 Task: In Heading Arial with underline. Font size of heading  '18'Font style of data Calibri. Font size of data  9Alignment of headline & data Align center. Fill color in heading,  RedFont color of data Black Apply border in Data No BorderIn the sheet   Inspire Sales templetes book
Action: Mouse moved to (241, 548)
Screenshot: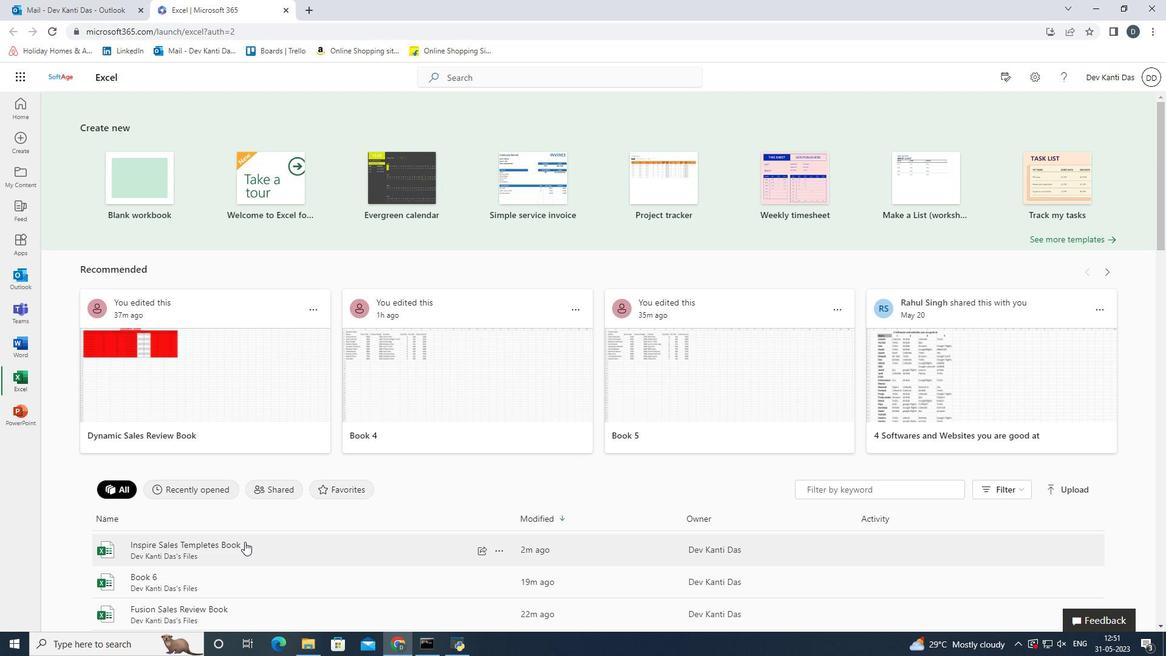 
Action: Mouse pressed left at (241, 548)
Screenshot: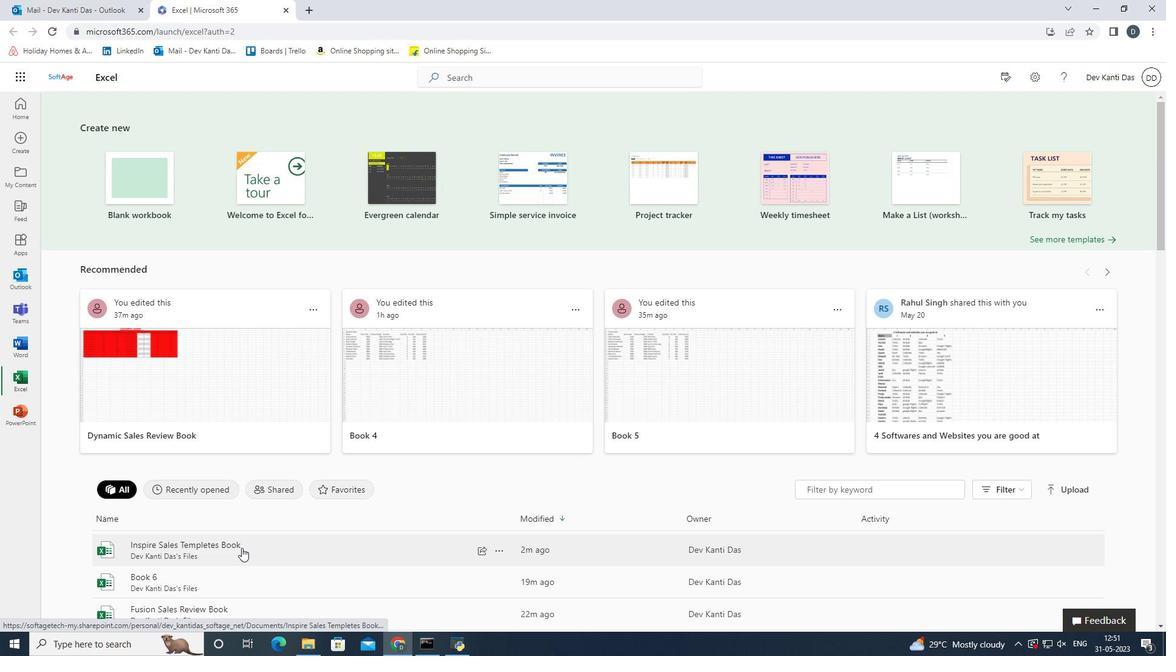 
Action: Mouse moved to (82, 206)
Screenshot: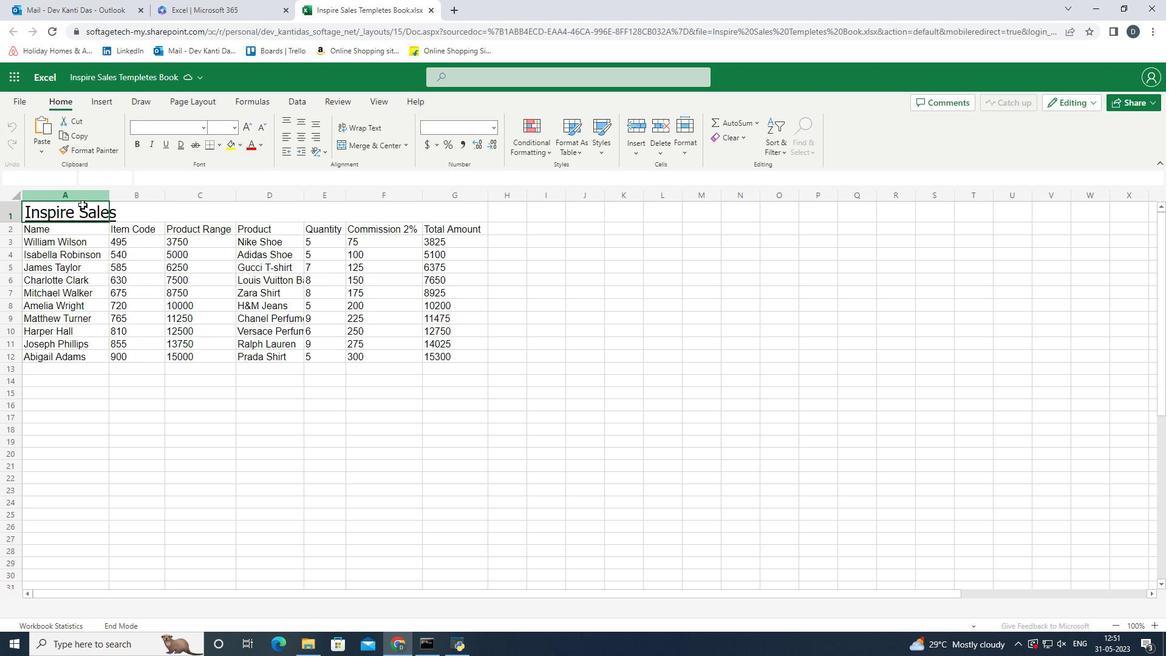 
Action: Mouse pressed left at (82, 206)
Screenshot: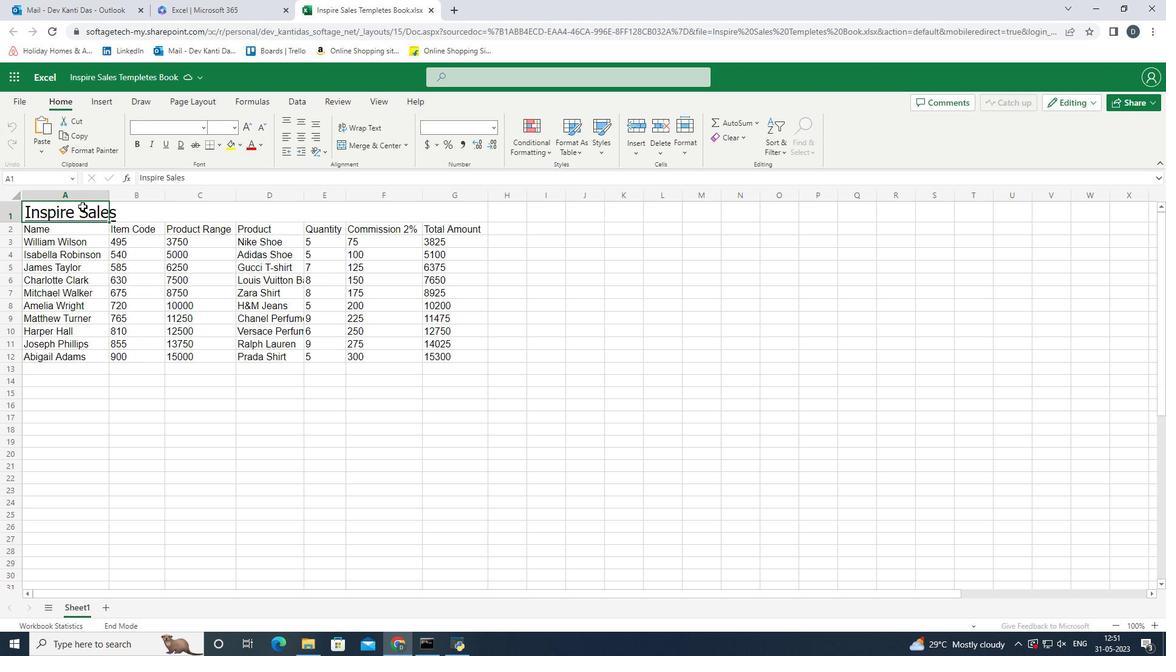 
Action: Mouse moved to (202, 127)
Screenshot: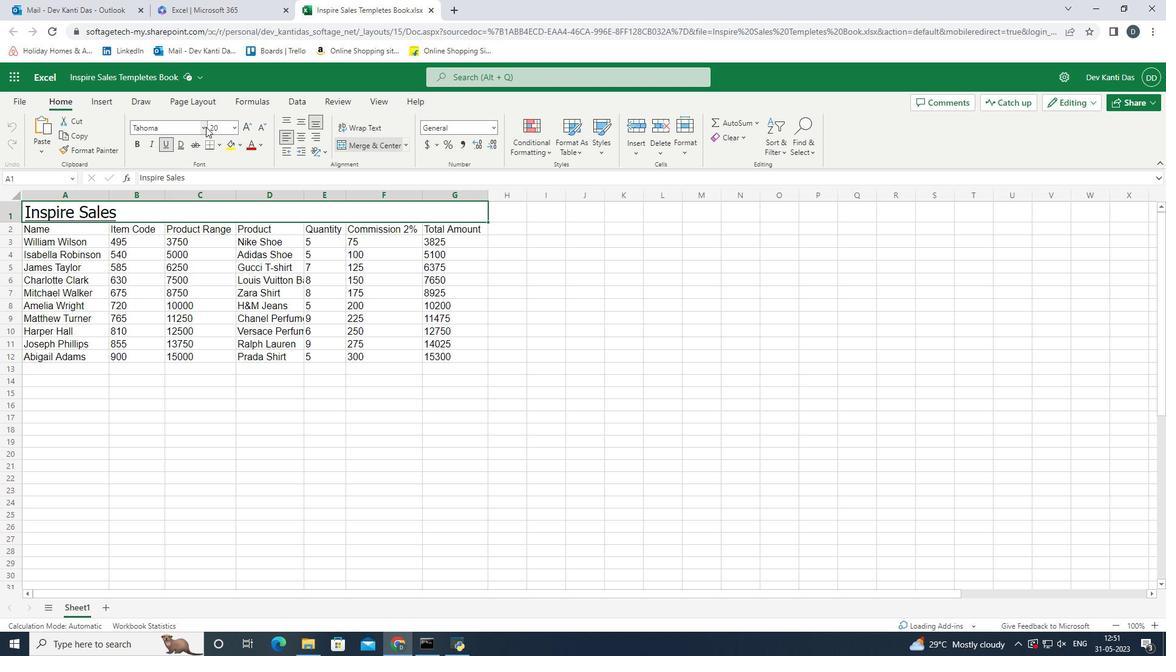 
Action: Mouse pressed left at (202, 127)
Screenshot: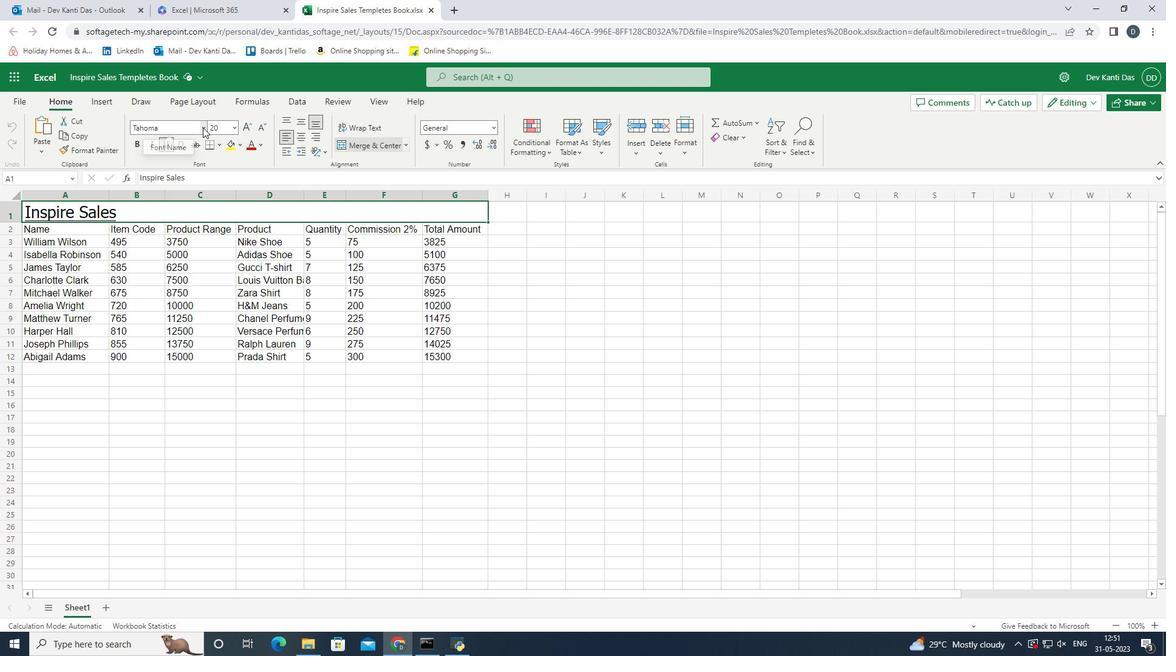 
Action: Mouse moved to (189, 178)
Screenshot: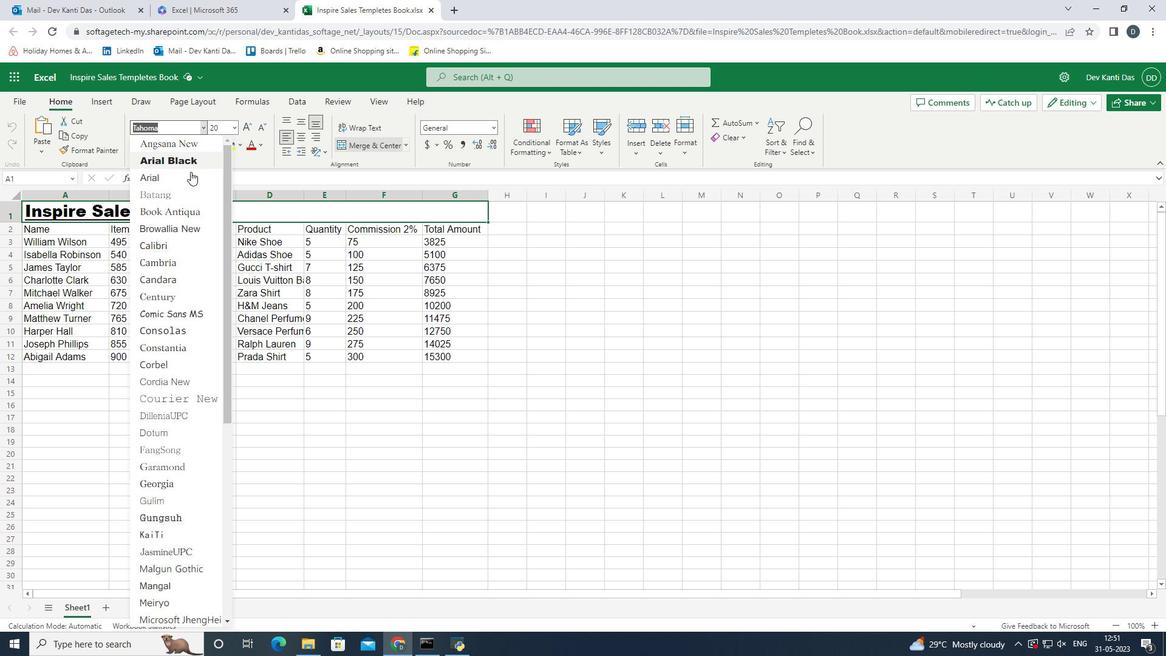 
Action: Mouse pressed left at (189, 178)
Screenshot: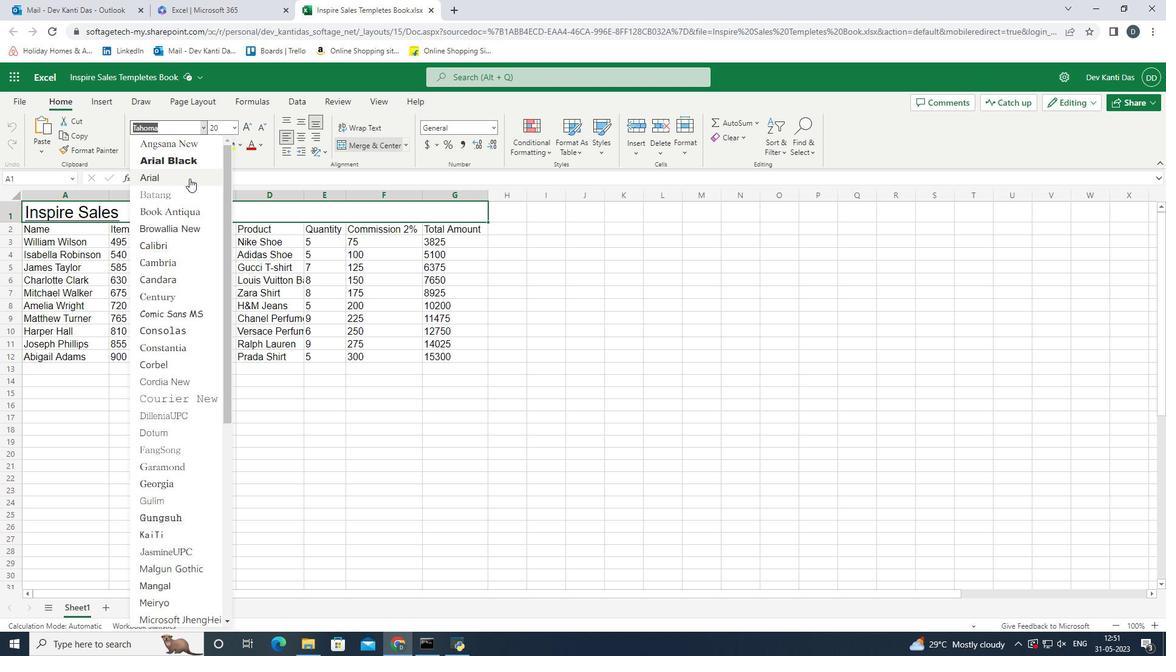 
Action: Mouse moved to (166, 142)
Screenshot: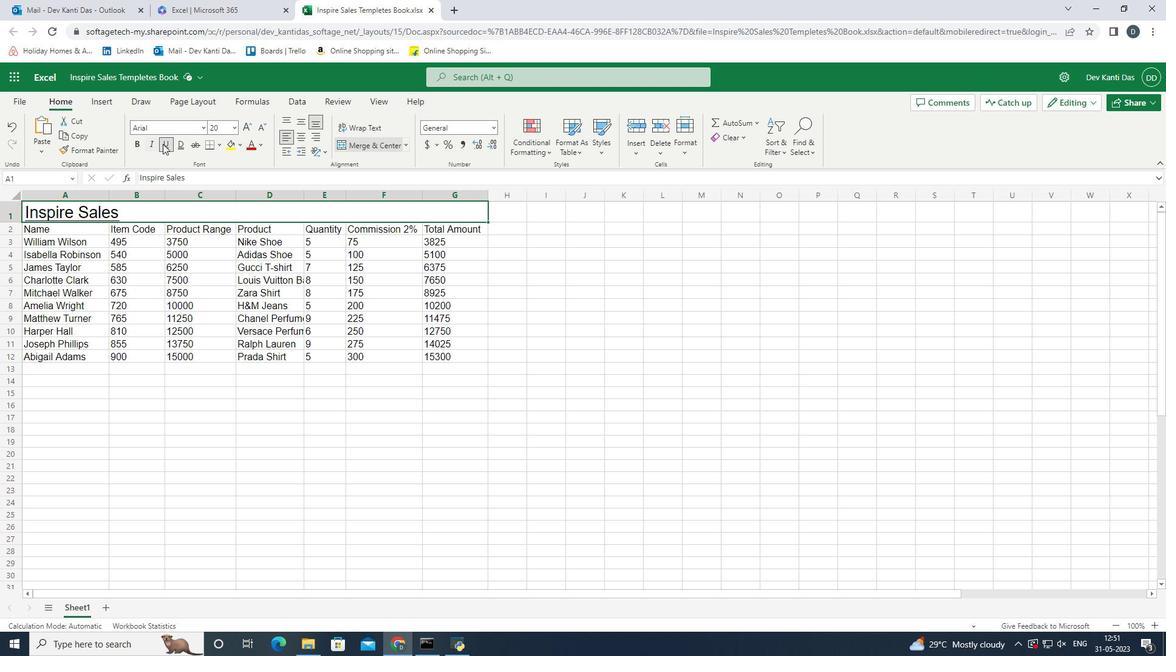 
Action: Mouse pressed left at (166, 142)
Screenshot: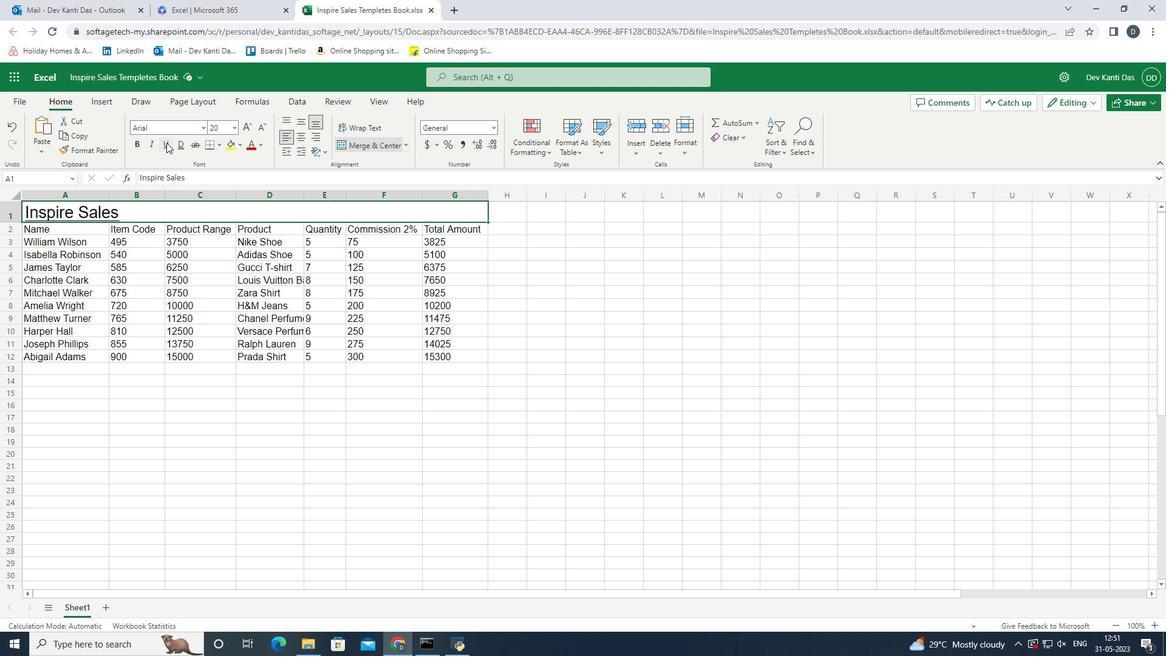 
Action: Mouse moved to (167, 145)
Screenshot: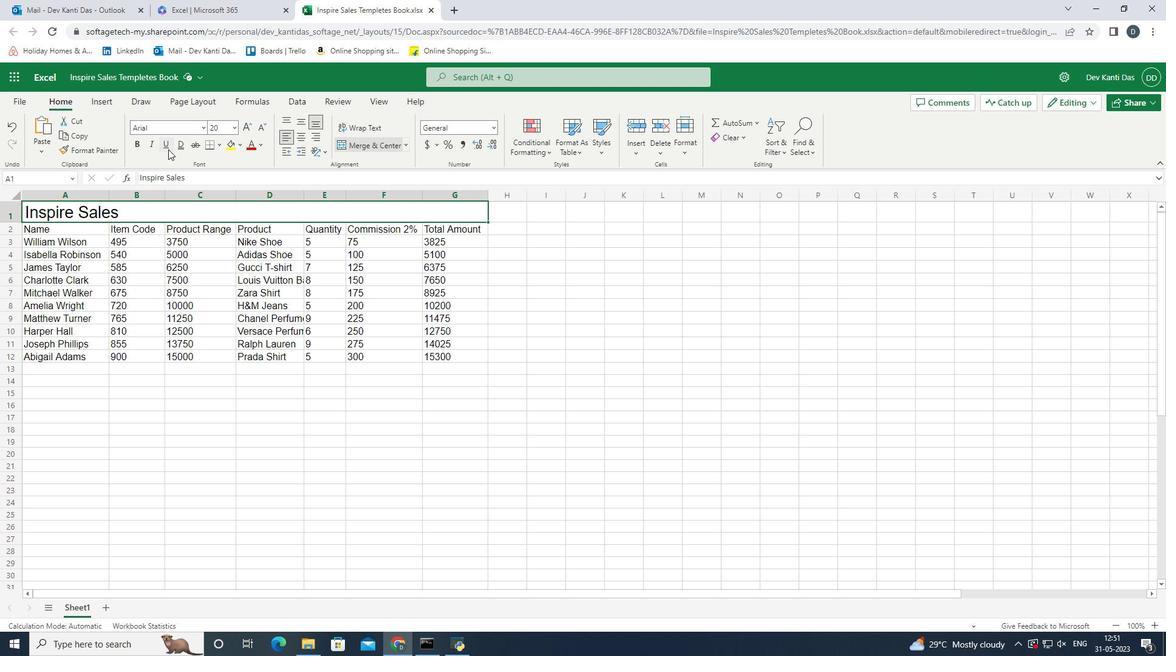 
Action: Mouse pressed left at (167, 145)
Screenshot: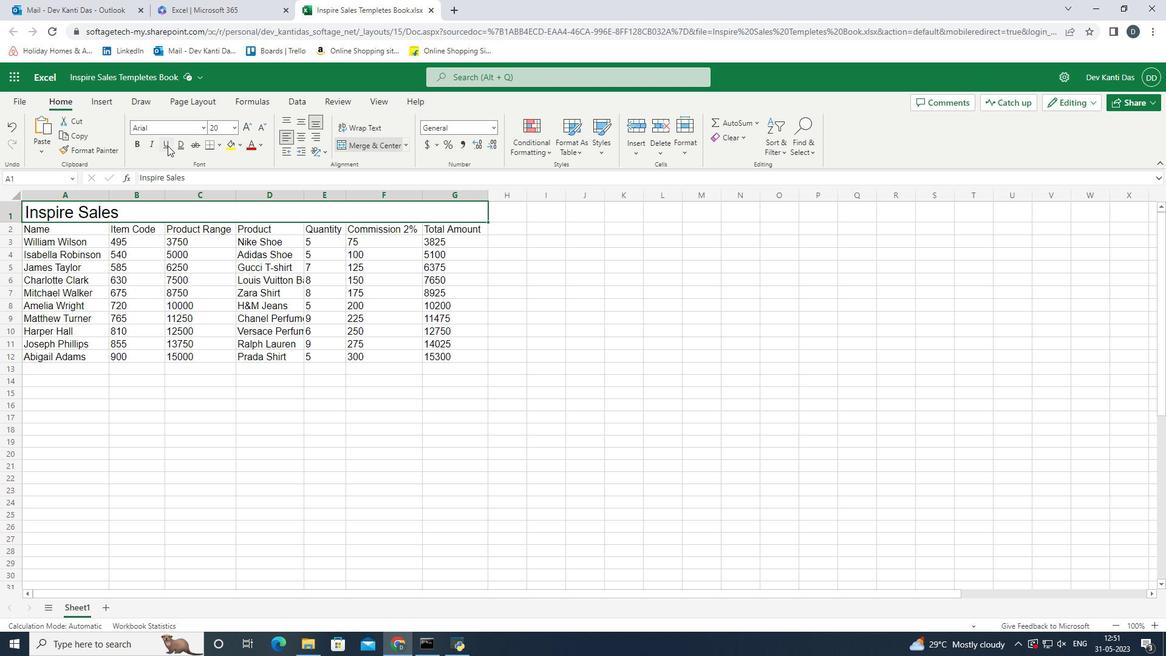 
Action: Mouse moved to (235, 126)
Screenshot: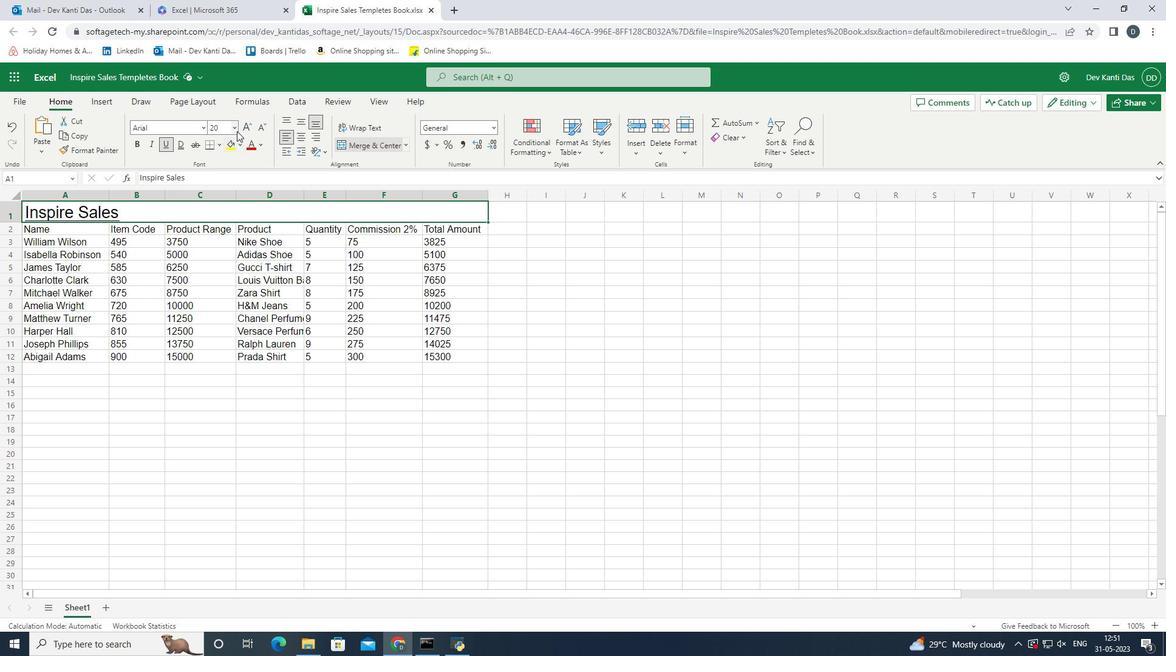 
Action: Mouse pressed left at (235, 126)
Screenshot: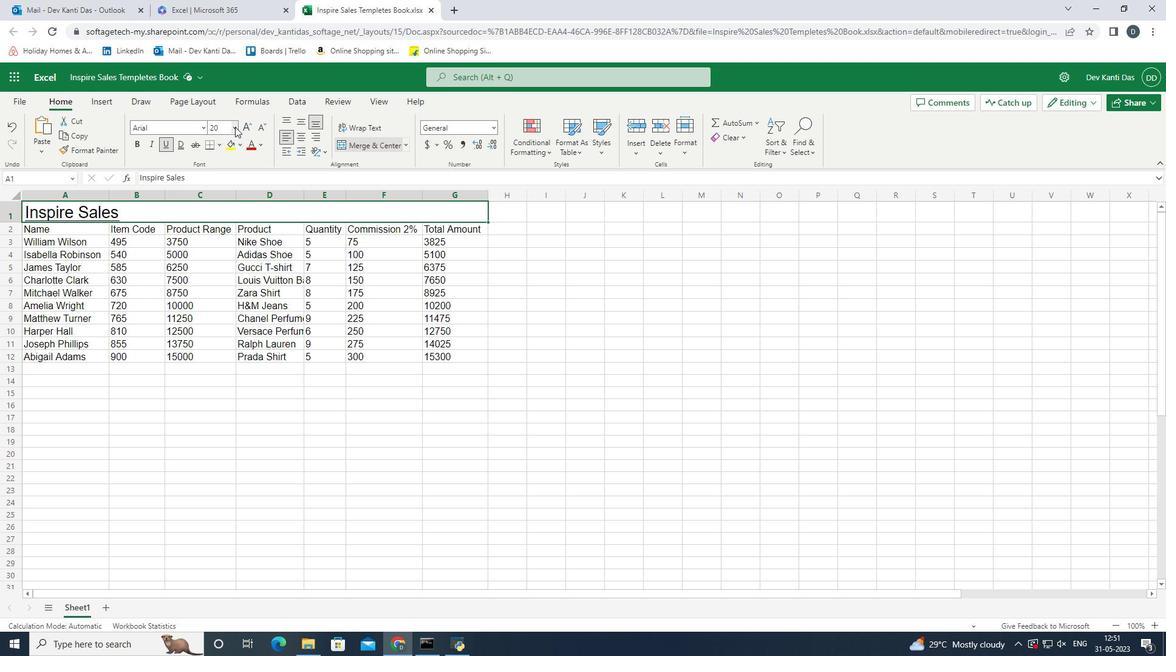 
Action: Mouse moved to (223, 264)
Screenshot: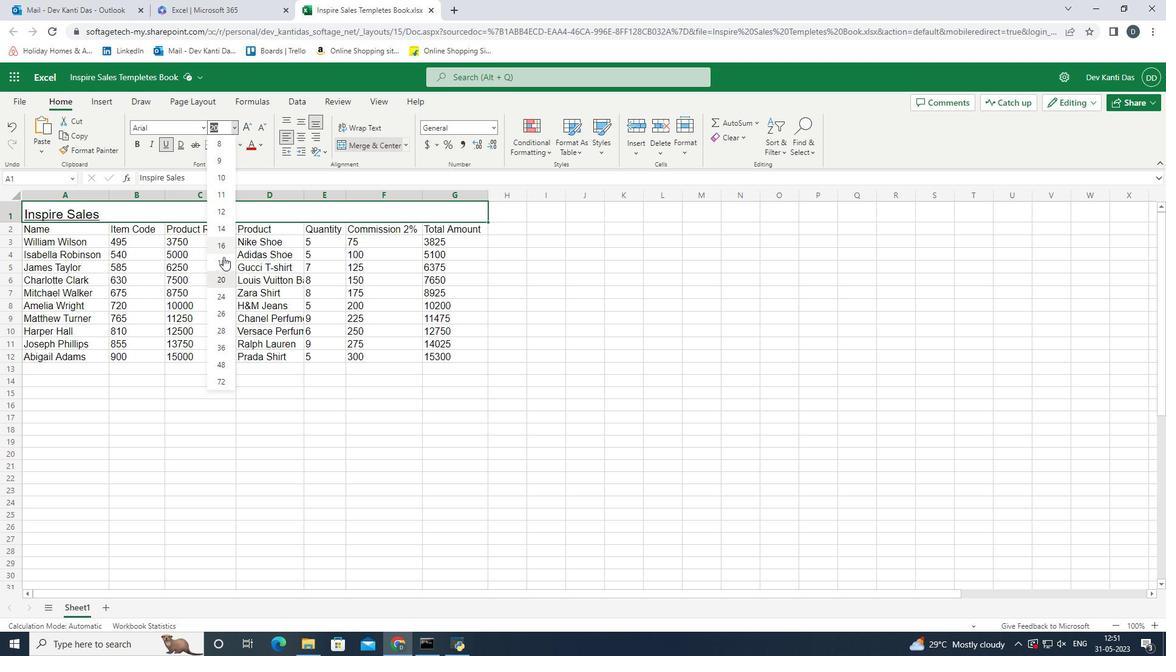 
Action: Mouse pressed left at (223, 264)
Screenshot: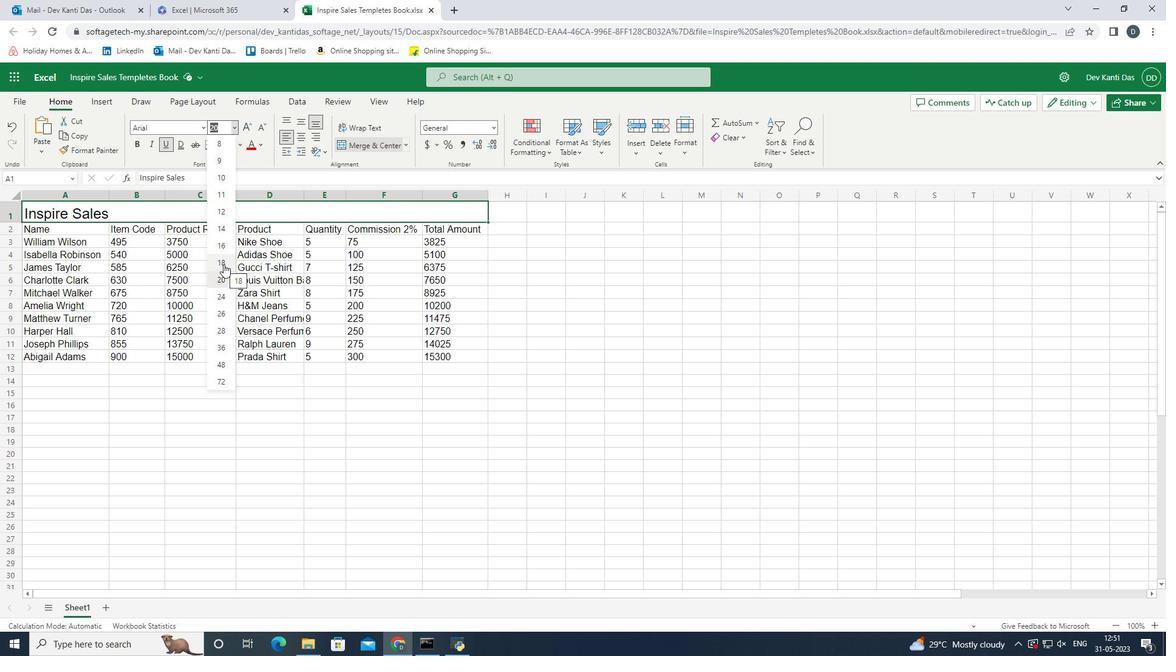 
Action: Mouse moved to (89, 225)
Screenshot: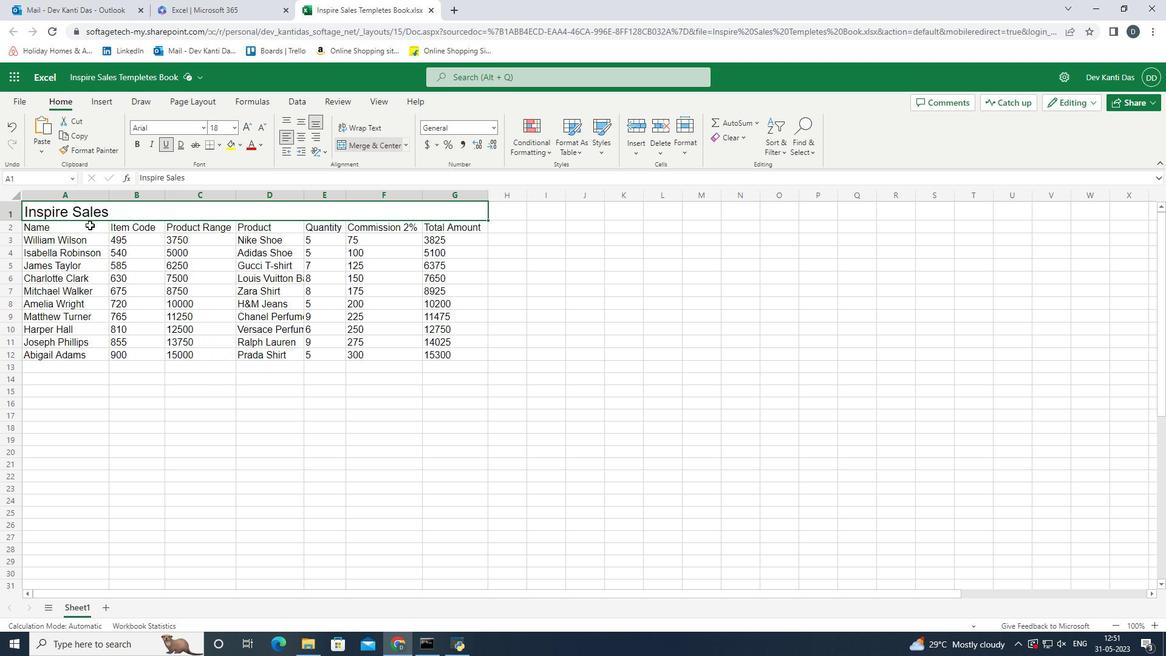 
Action: Mouse pressed left at (89, 225)
Screenshot: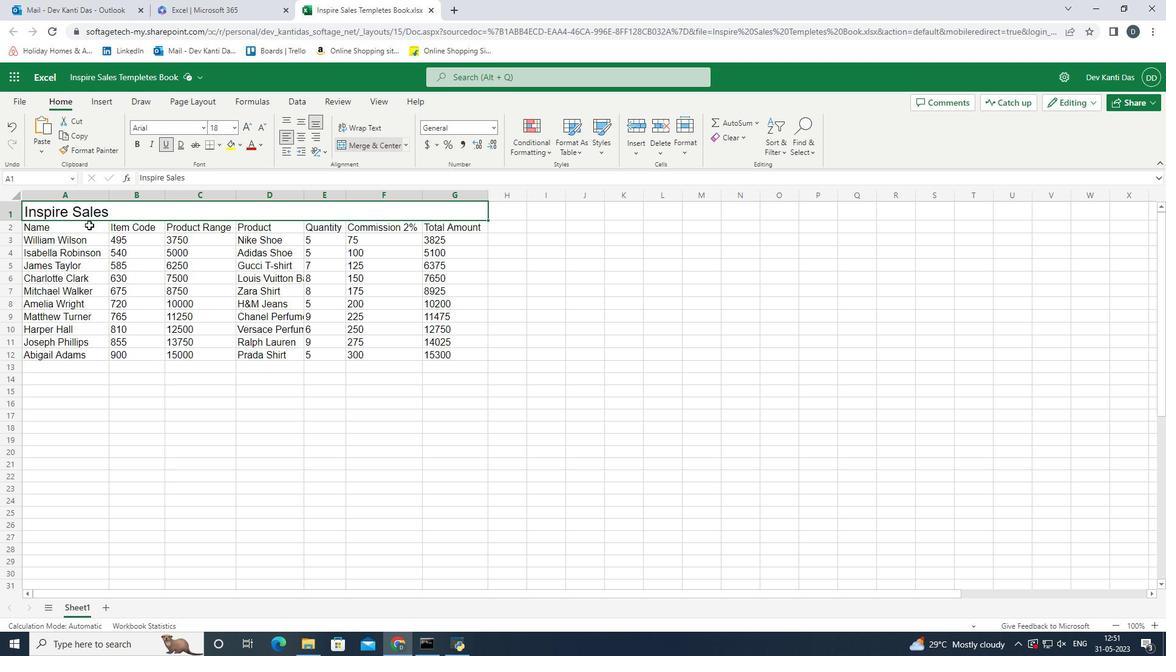
Action: Mouse pressed left at (89, 225)
Screenshot: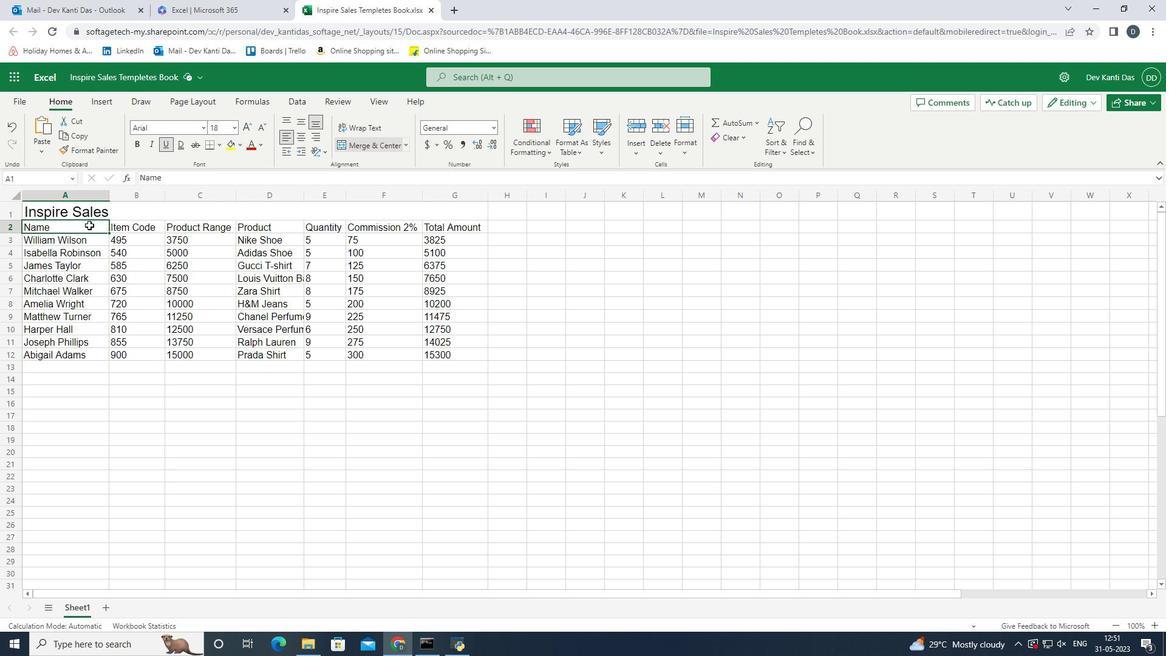 
Action: Mouse moved to (203, 130)
Screenshot: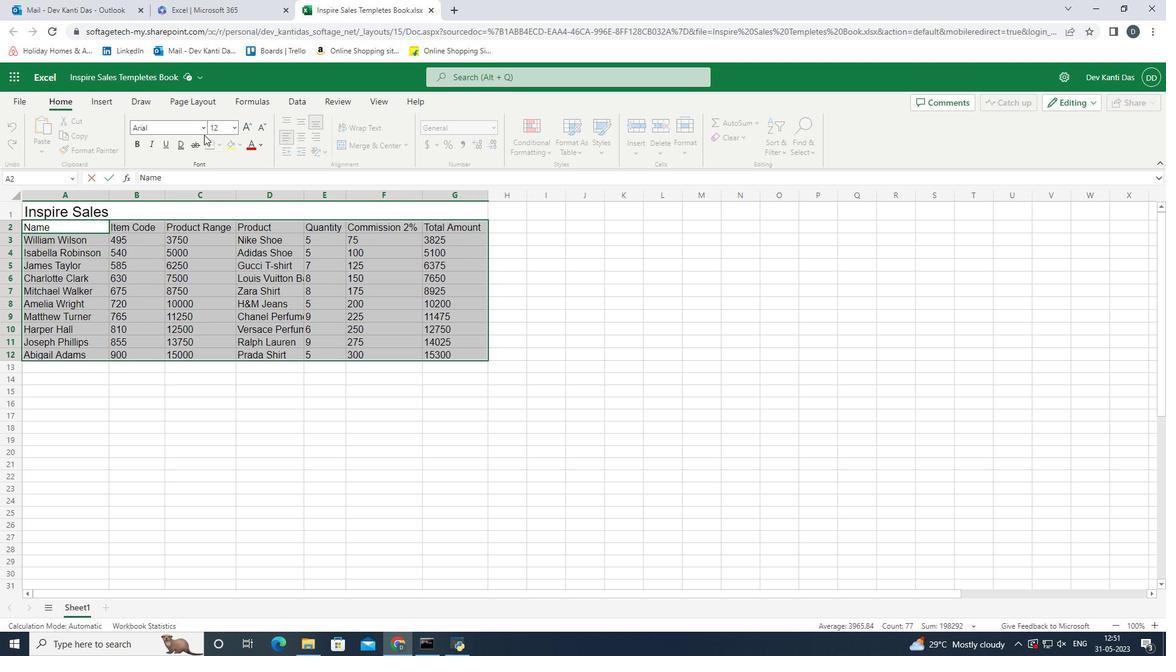 
Action: Mouse pressed left at (203, 130)
Screenshot: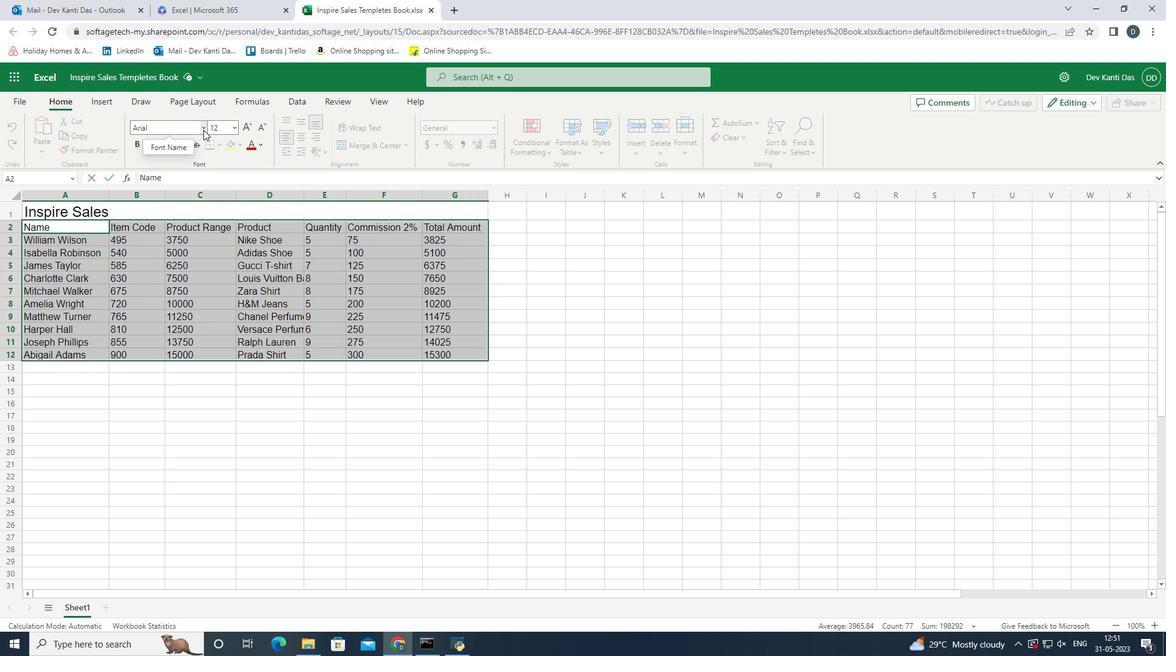 
Action: Mouse moved to (201, 248)
Screenshot: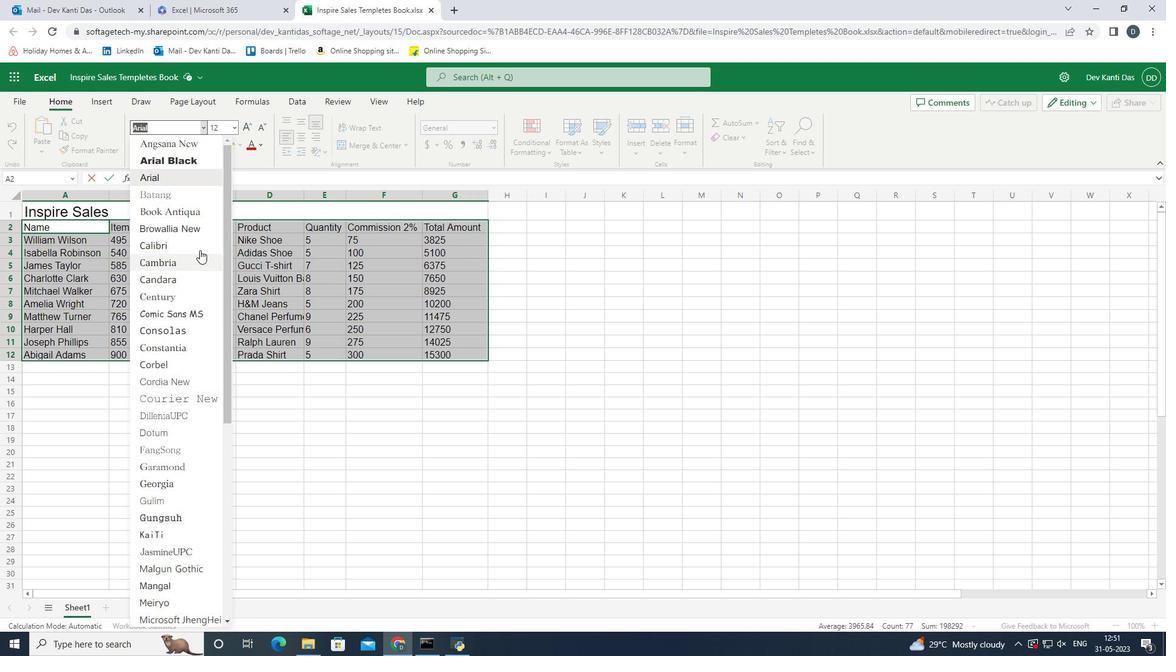 
Action: Mouse pressed left at (201, 248)
Screenshot: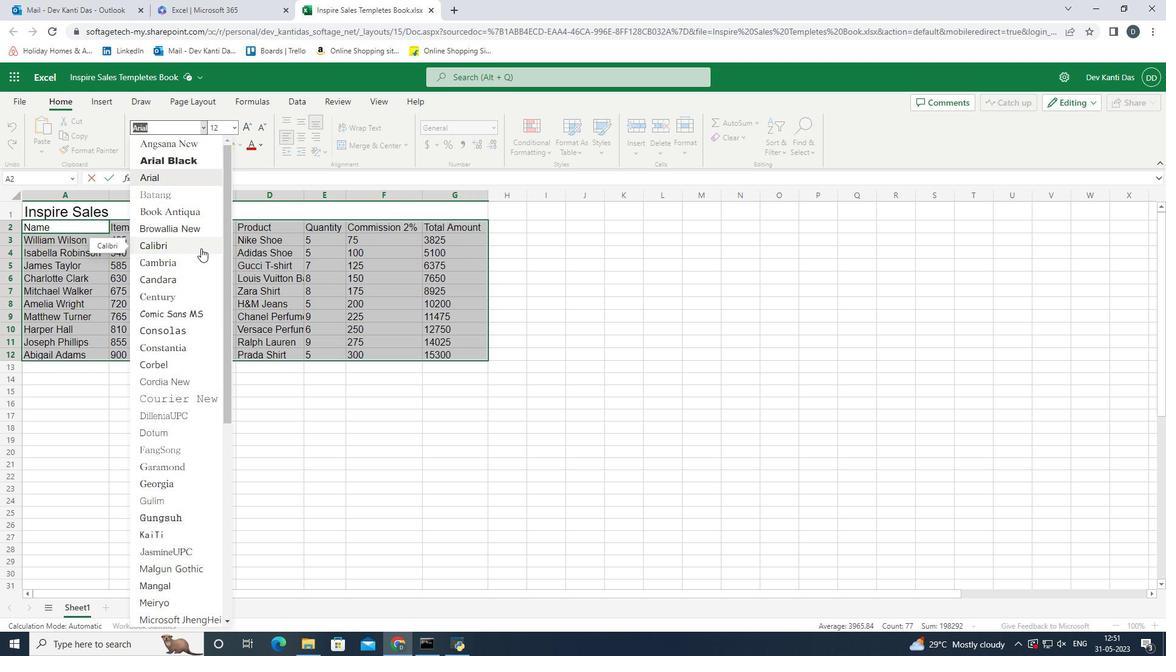 
Action: Mouse moved to (233, 129)
Screenshot: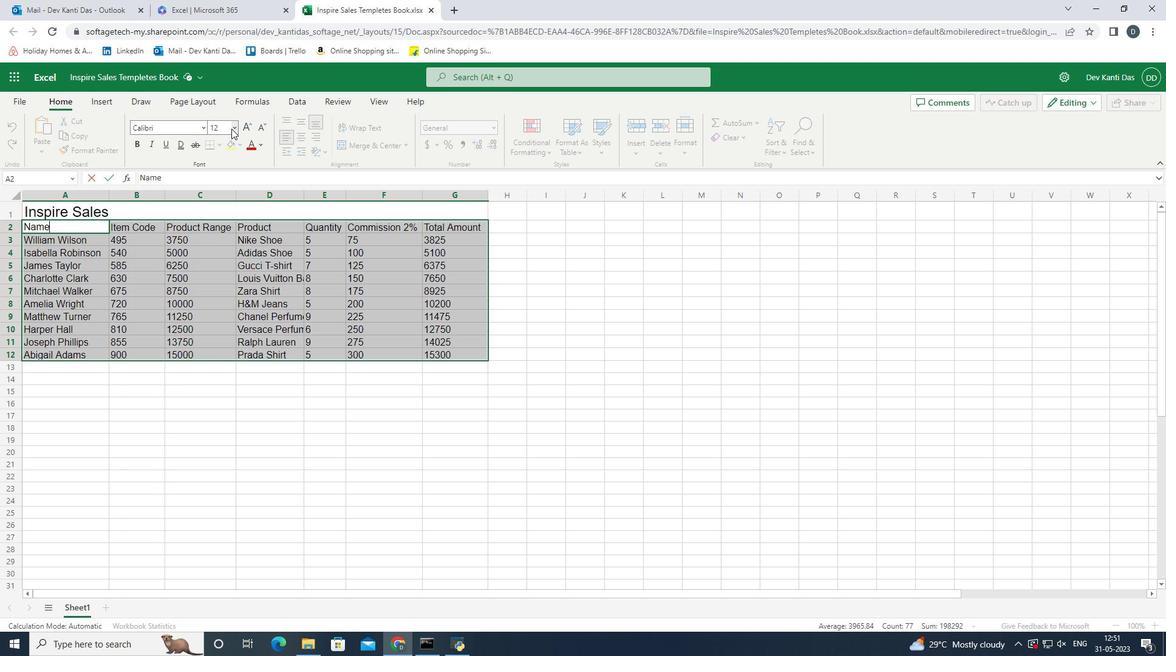 
Action: Mouse pressed left at (233, 129)
Screenshot: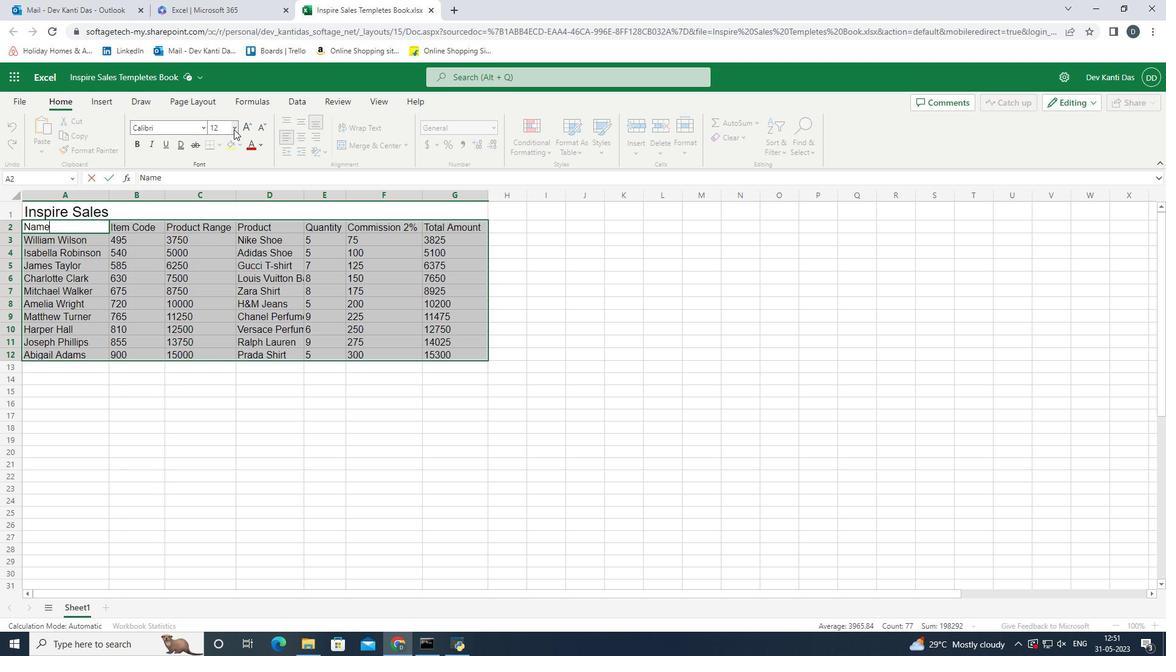 
Action: Mouse moved to (221, 164)
Screenshot: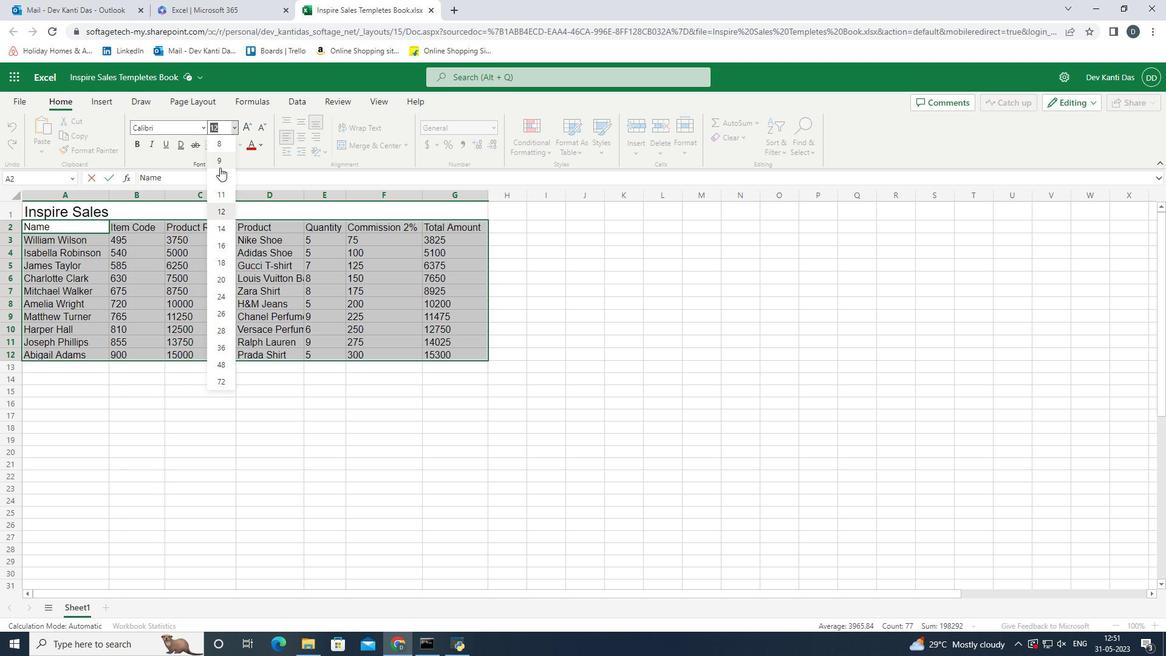 
Action: Mouse pressed left at (221, 164)
Screenshot: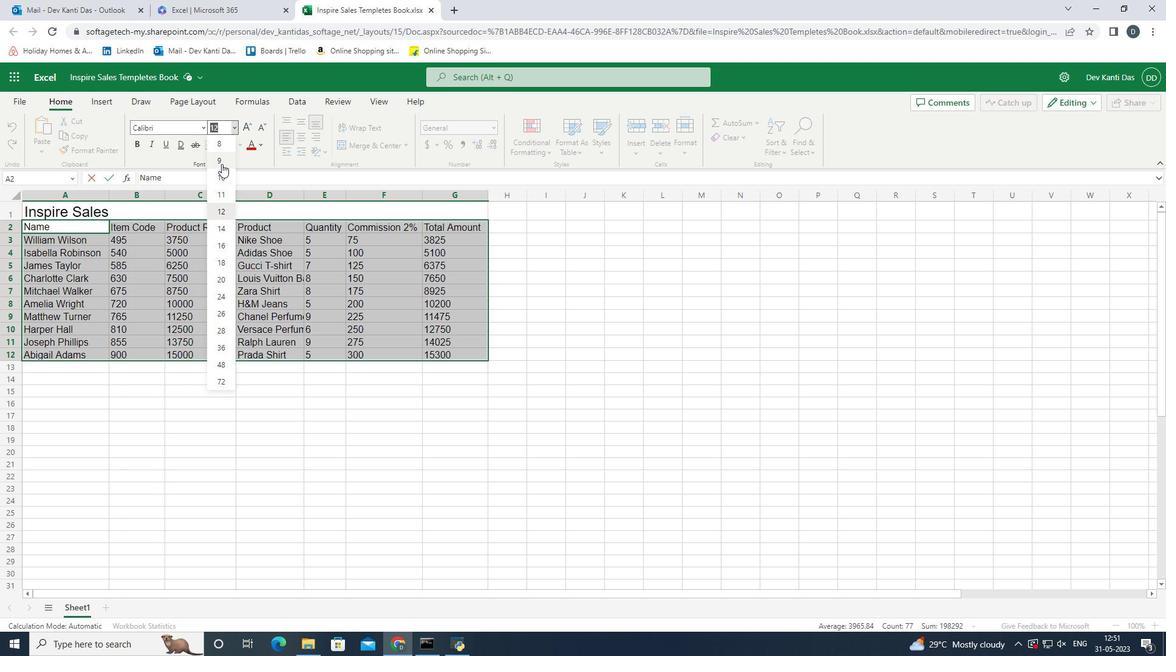 
Action: Mouse moved to (74, 227)
Screenshot: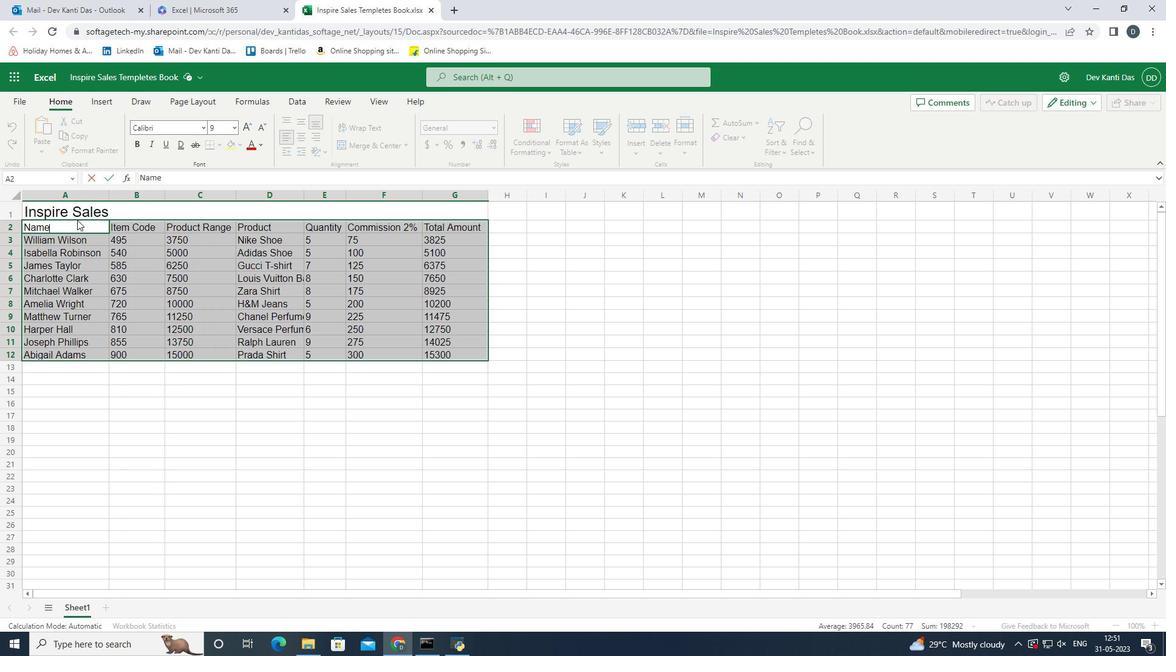
Action: Mouse pressed left at (74, 227)
Screenshot: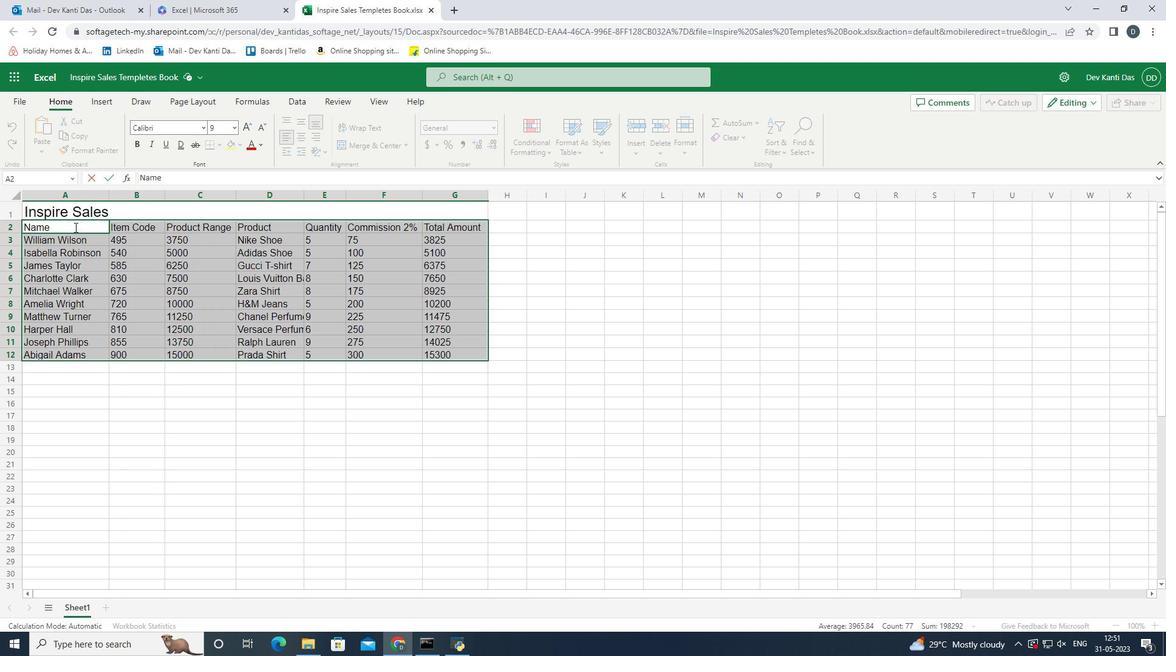 
Action: Mouse moved to (430, 357)
Screenshot: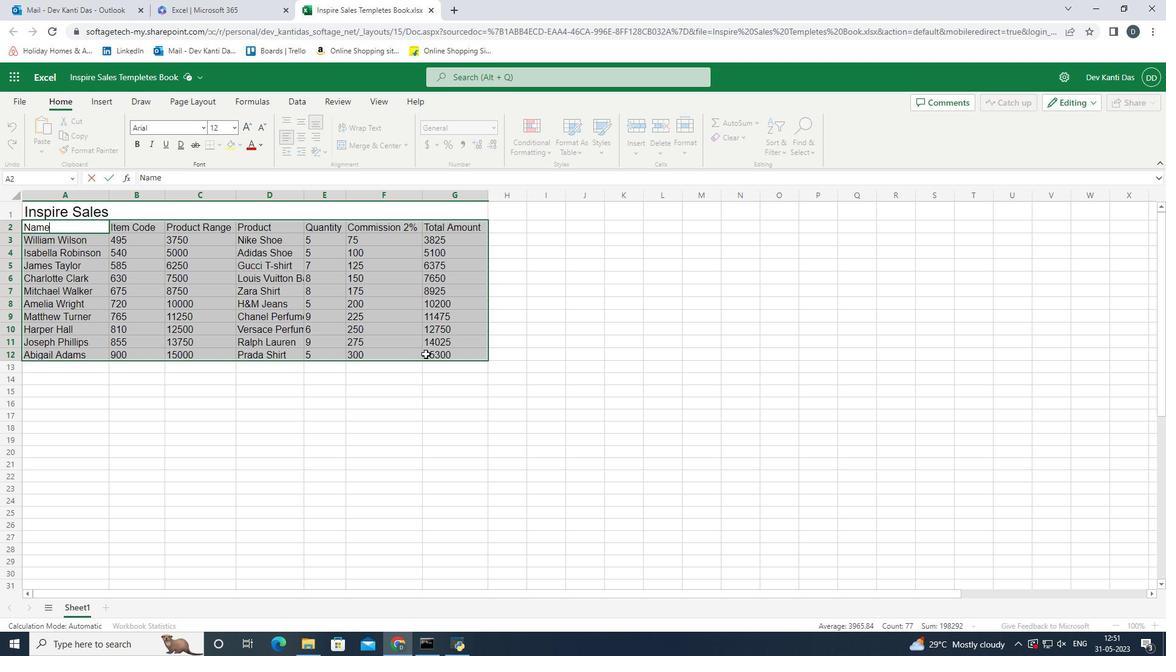 
Action: Mouse pressed left at (430, 357)
Screenshot: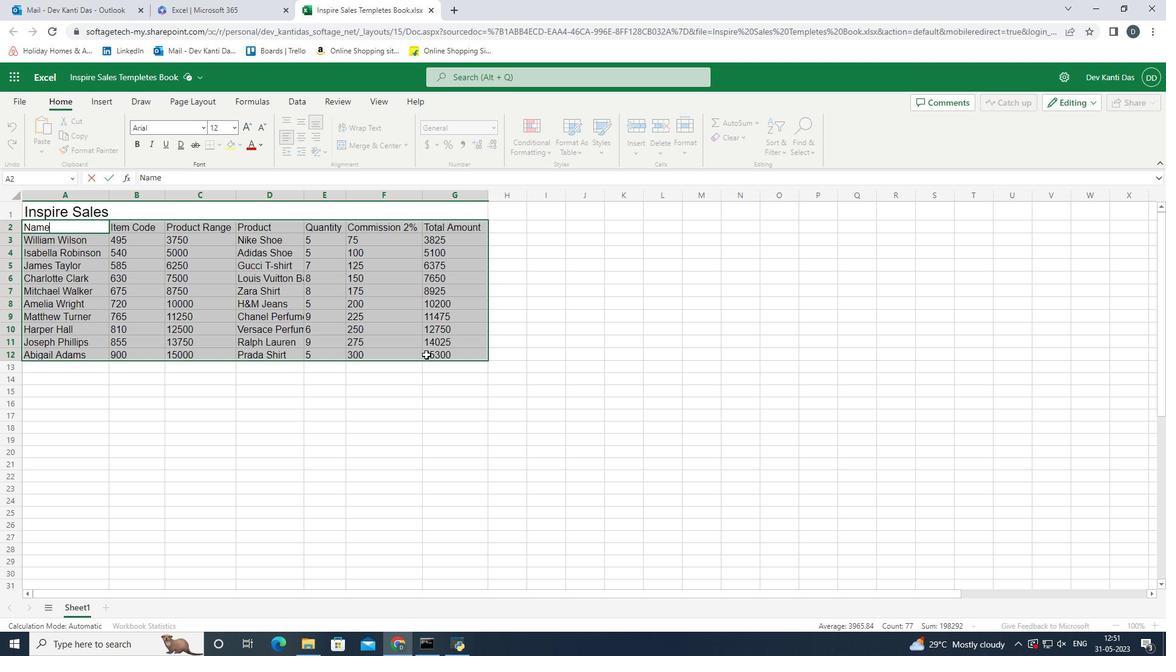 
Action: Mouse moved to (52, 226)
Screenshot: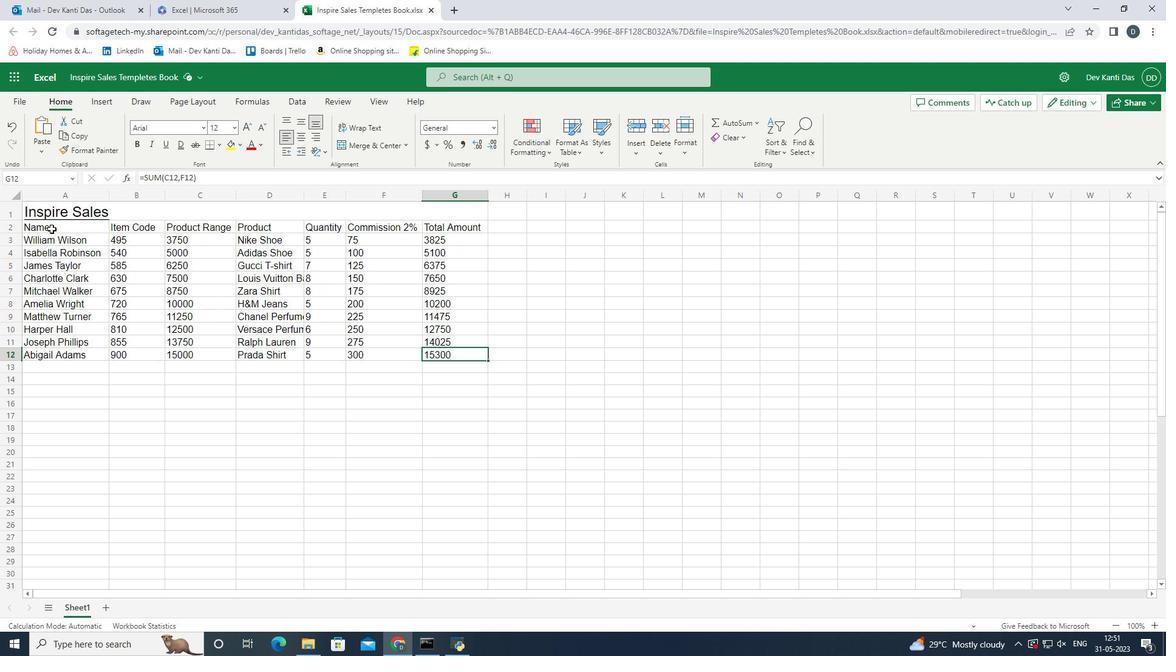 
Action: Mouse pressed left at (52, 226)
Screenshot: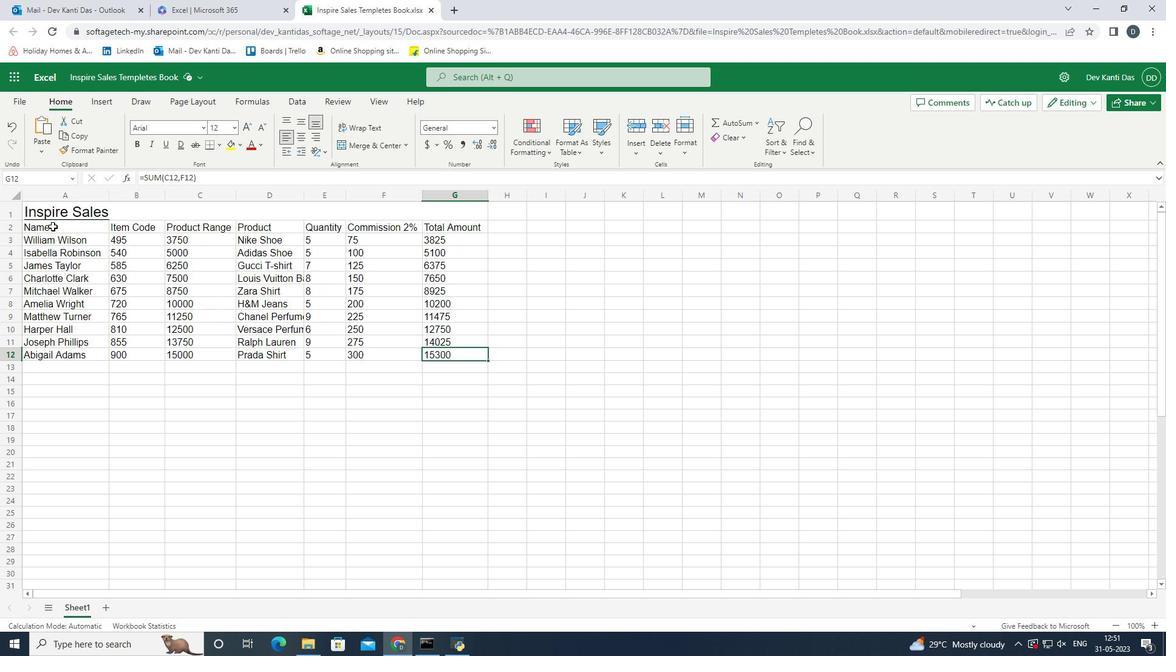 
Action: Mouse moved to (201, 129)
Screenshot: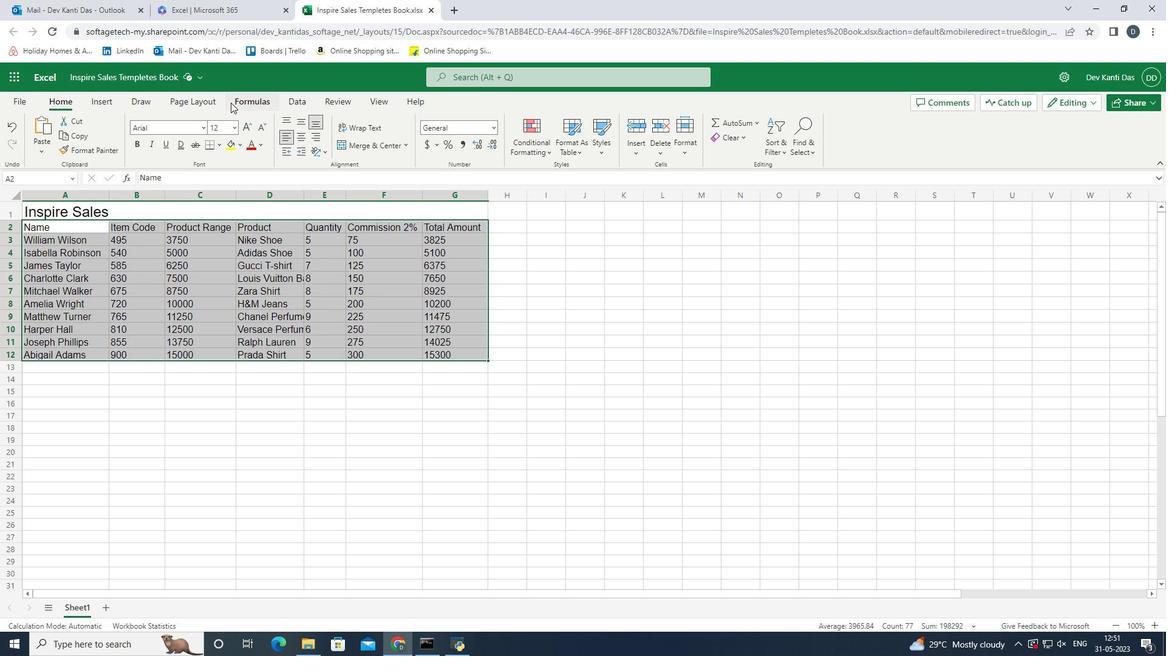 
Action: Mouse pressed left at (201, 129)
Screenshot: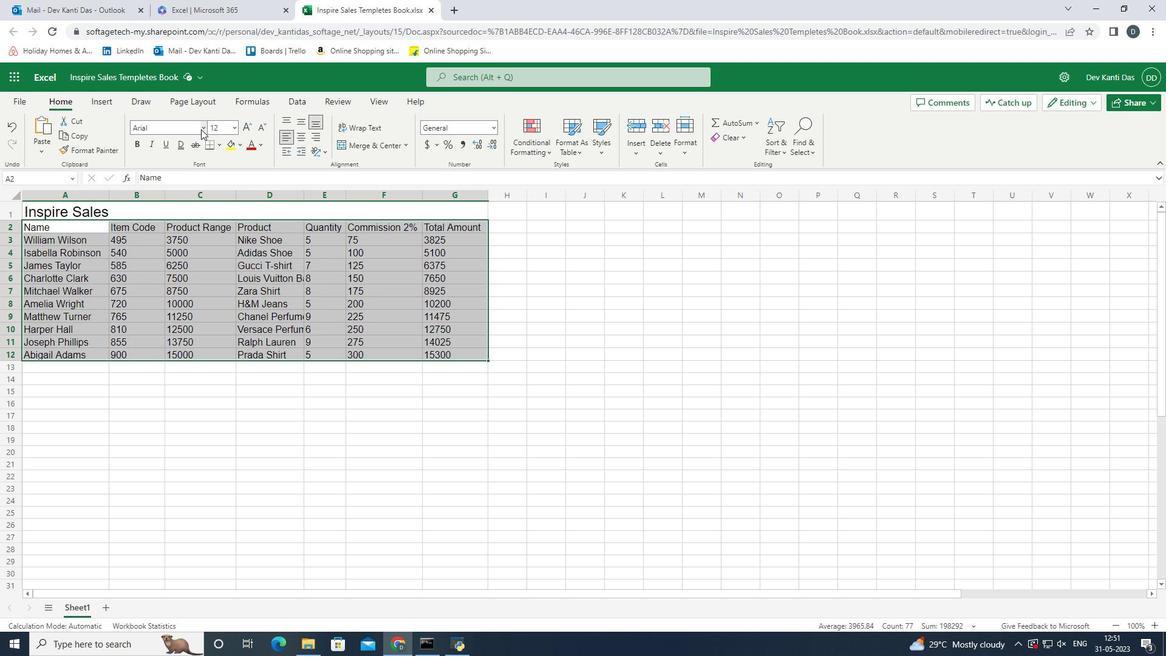
Action: Mouse moved to (183, 247)
Screenshot: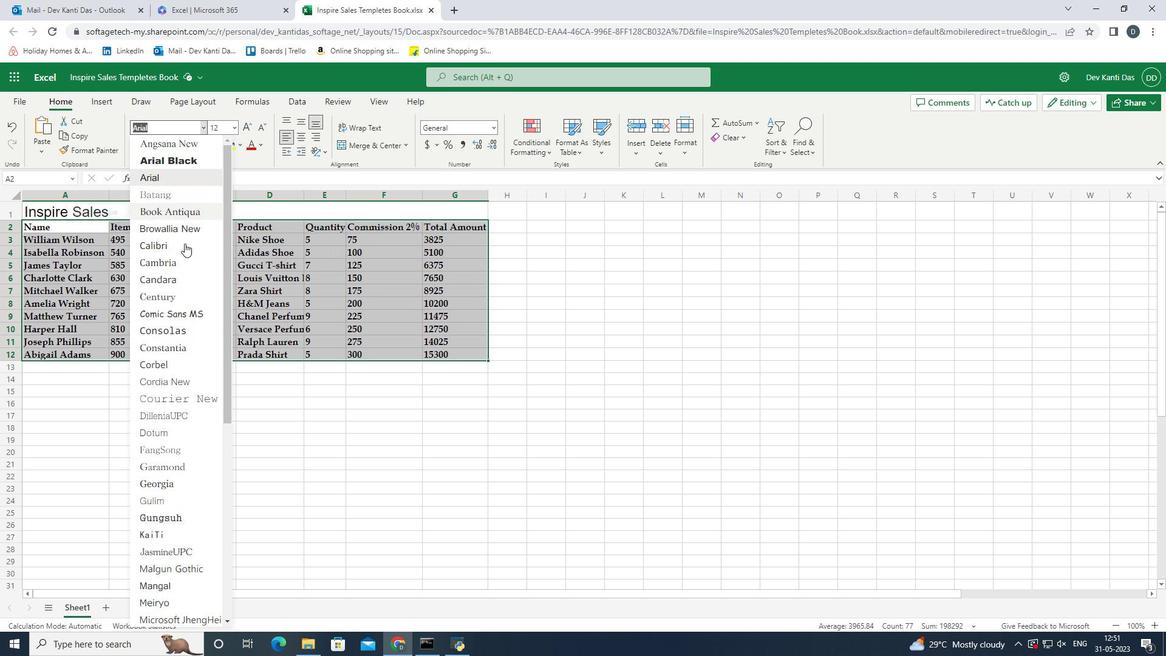 
Action: Mouse pressed left at (183, 247)
Screenshot: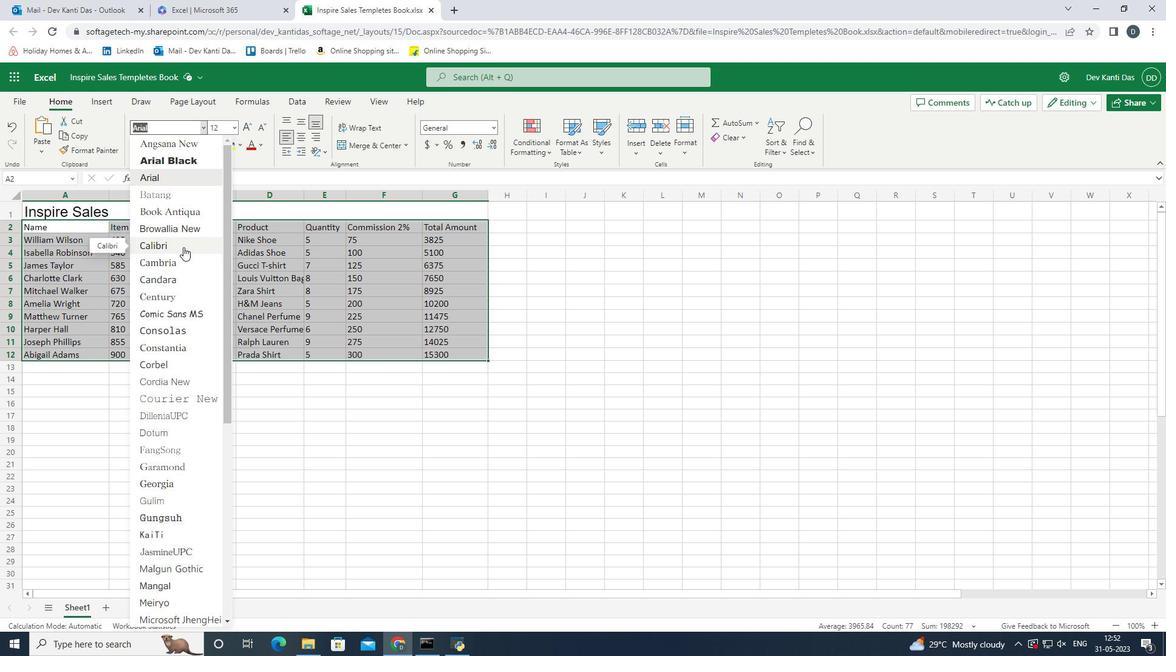 
Action: Mouse moved to (235, 131)
Screenshot: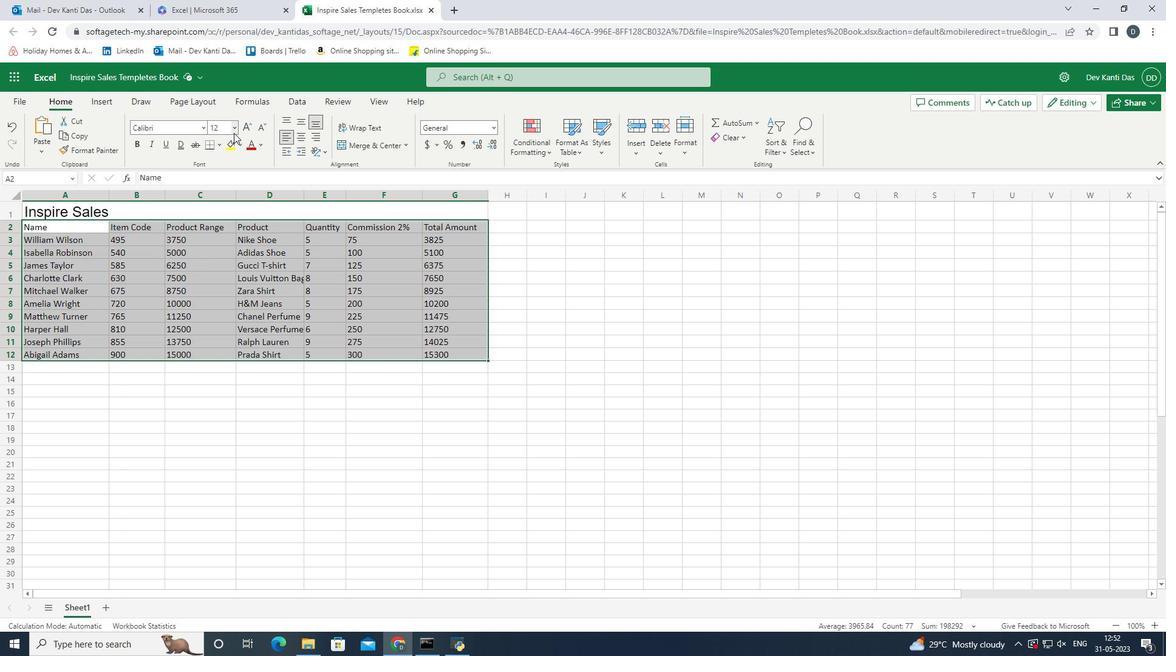 
Action: Mouse pressed left at (235, 131)
Screenshot: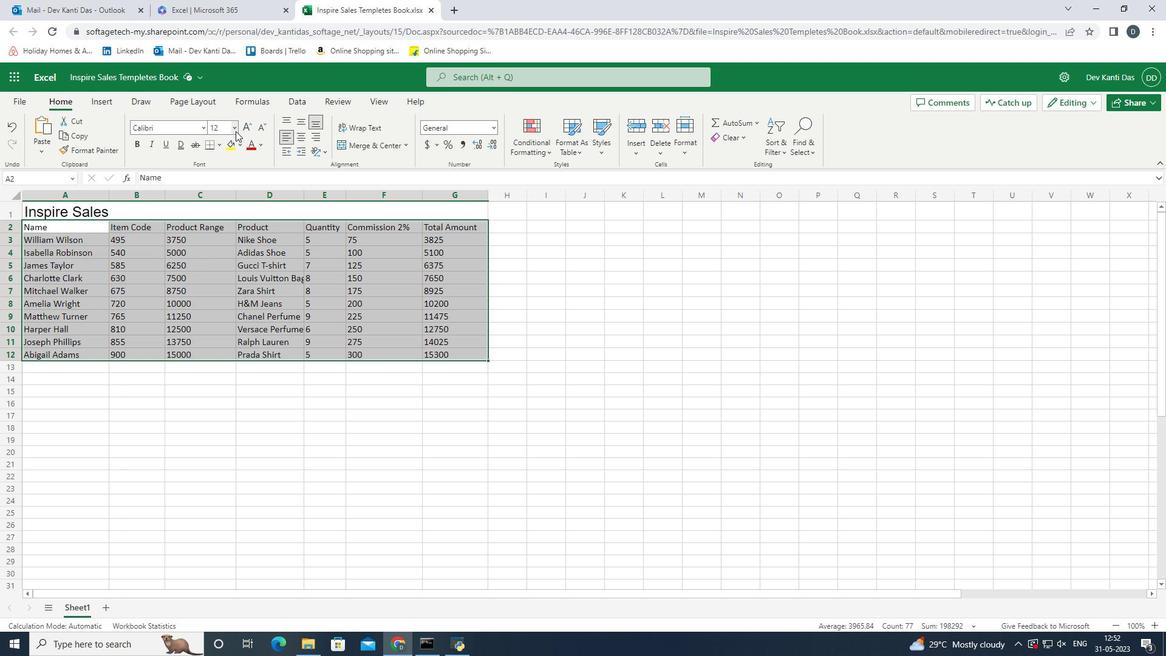 
Action: Mouse moved to (228, 161)
Screenshot: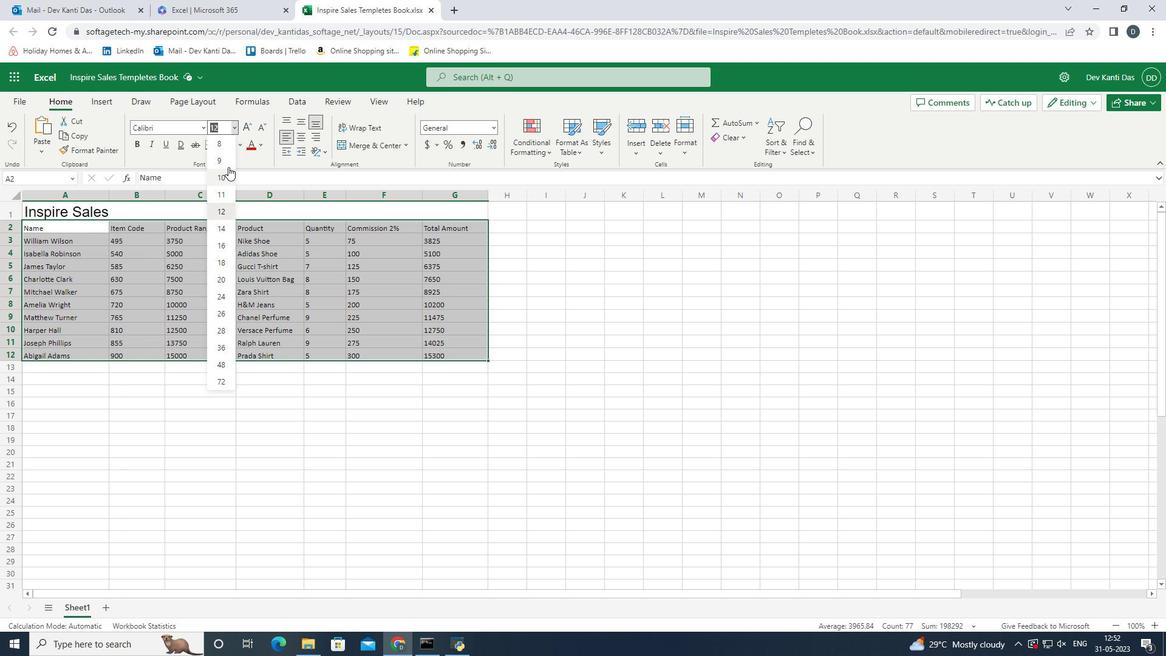 
Action: Mouse pressed left at (228, 161)
Screenshot: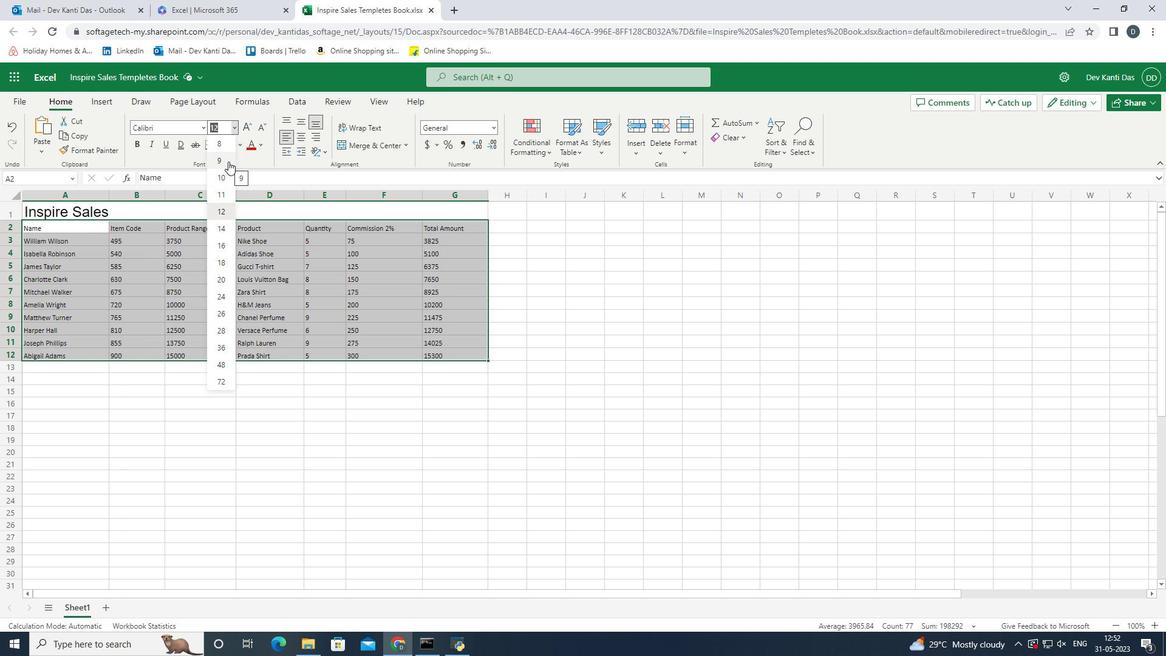 
Action: Mouse moved to (167, 210)
Screenshot: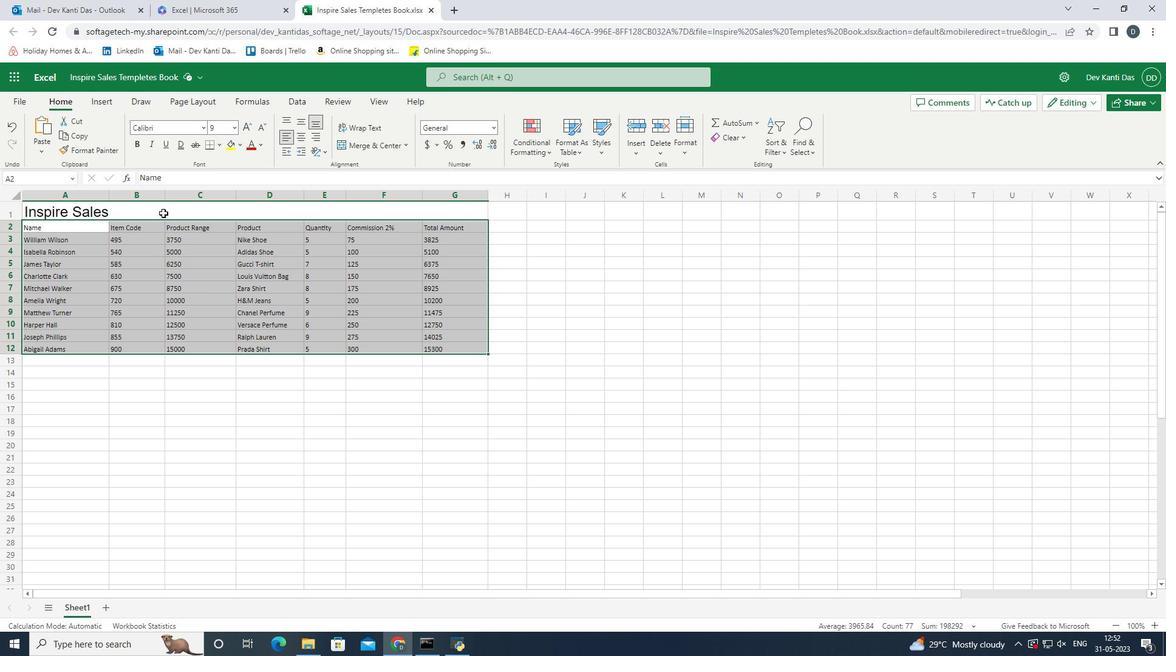 
Action: Mouse pressed left at (167, 210)
Screenshot: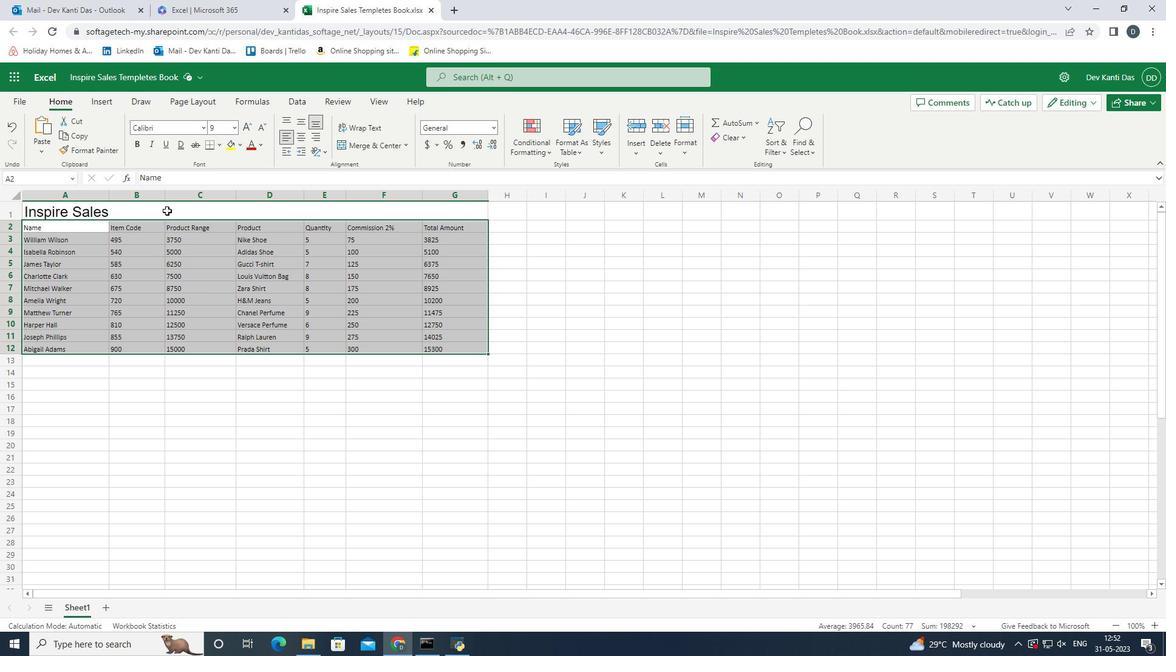 
Action: Mouse moved to (158, 208)
Screenshot: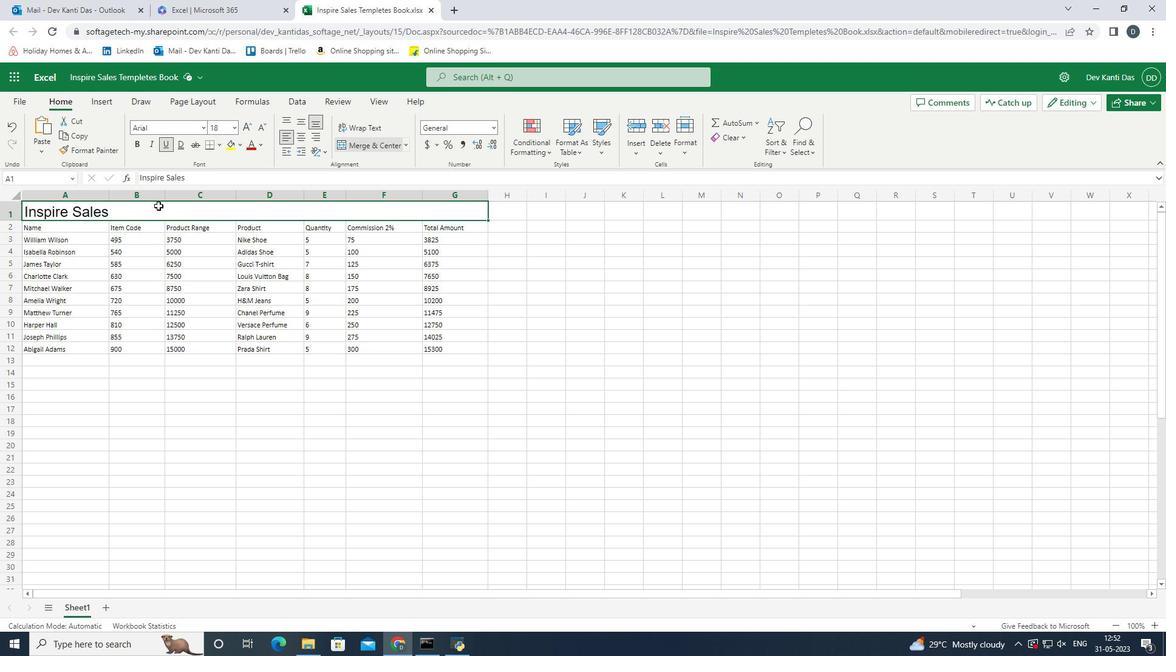 
Action: Mouse pressed left at (158, 208)
Screenshot: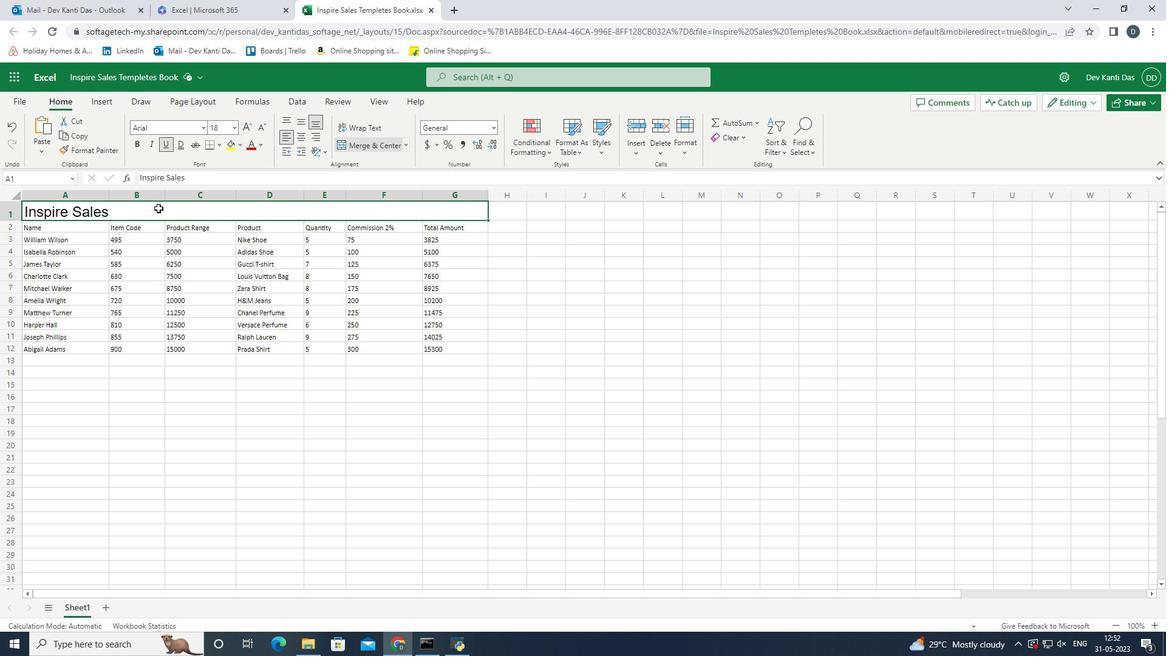 
Action: Mouse moved to (298, 138)
Screenshot: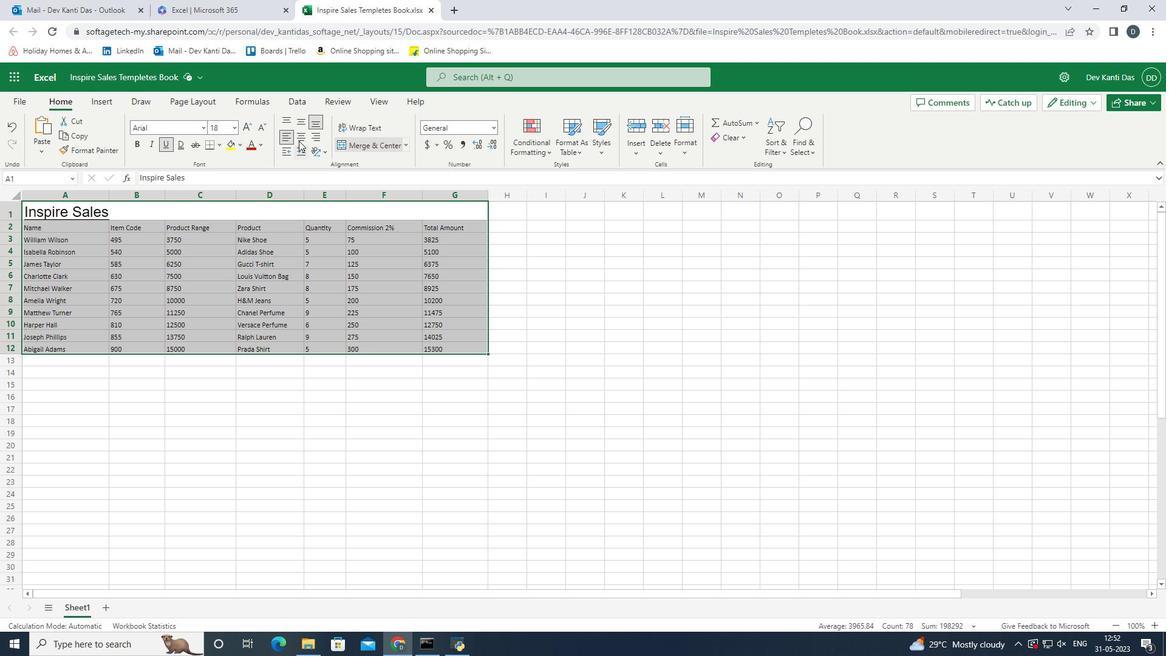 
Action: Mouse pressed left at (298, 138)
Screenshot: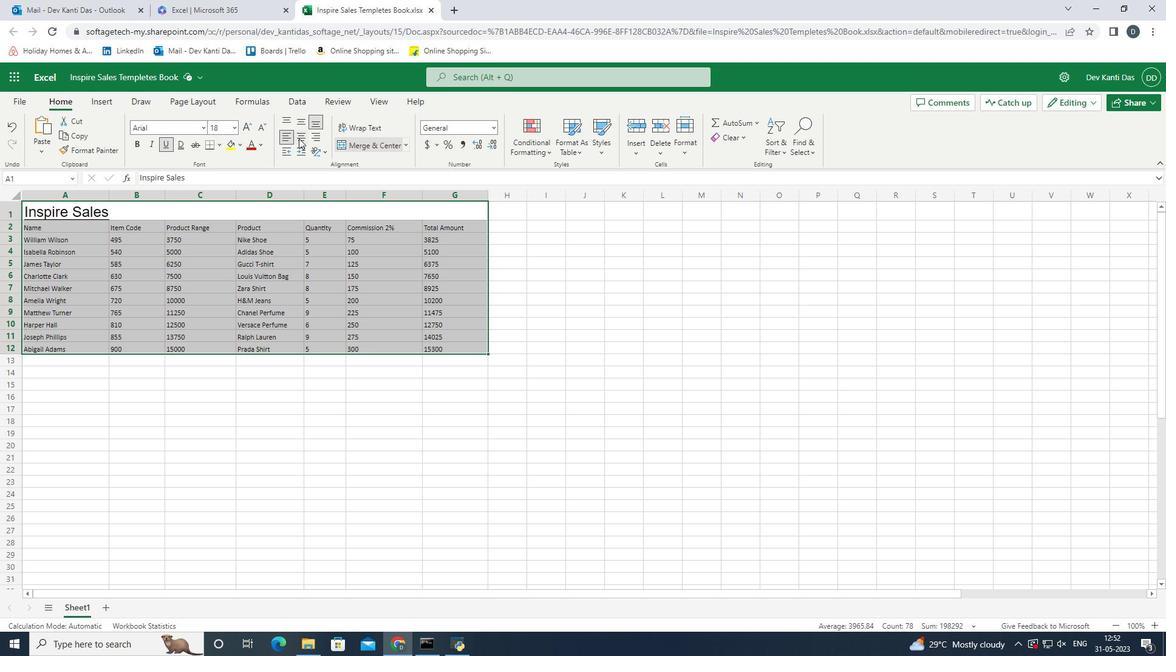 
Action: Mouse moved to (349, 207)
Screenshot: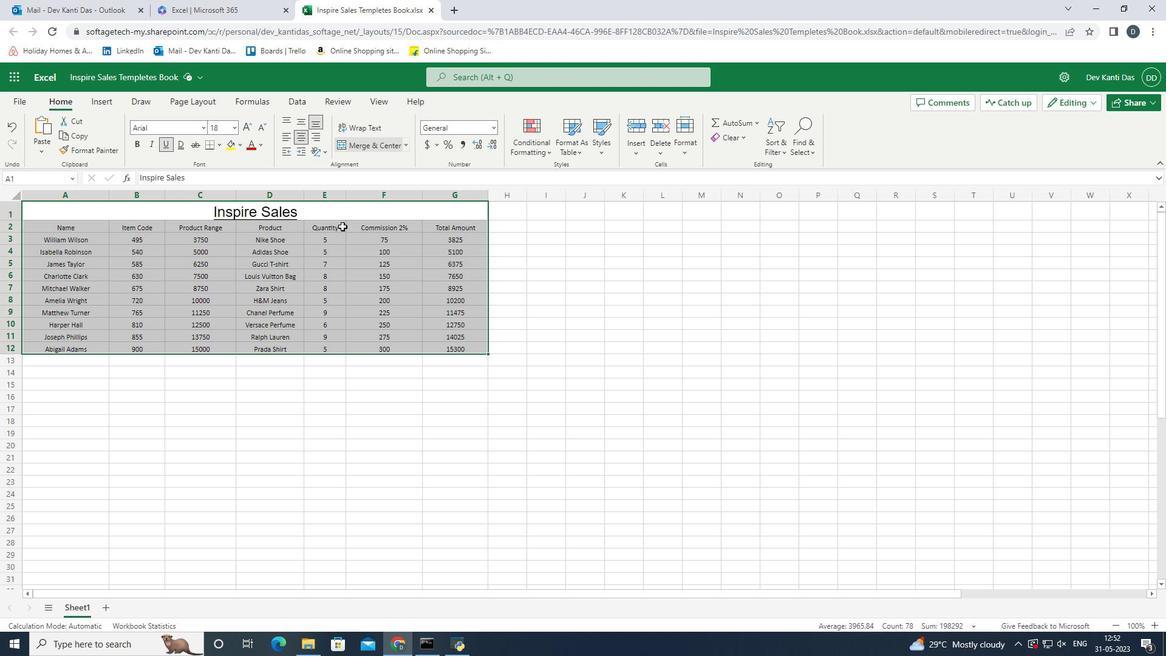 
Action: Mouse pressed left at (349, 207)
Screenshot: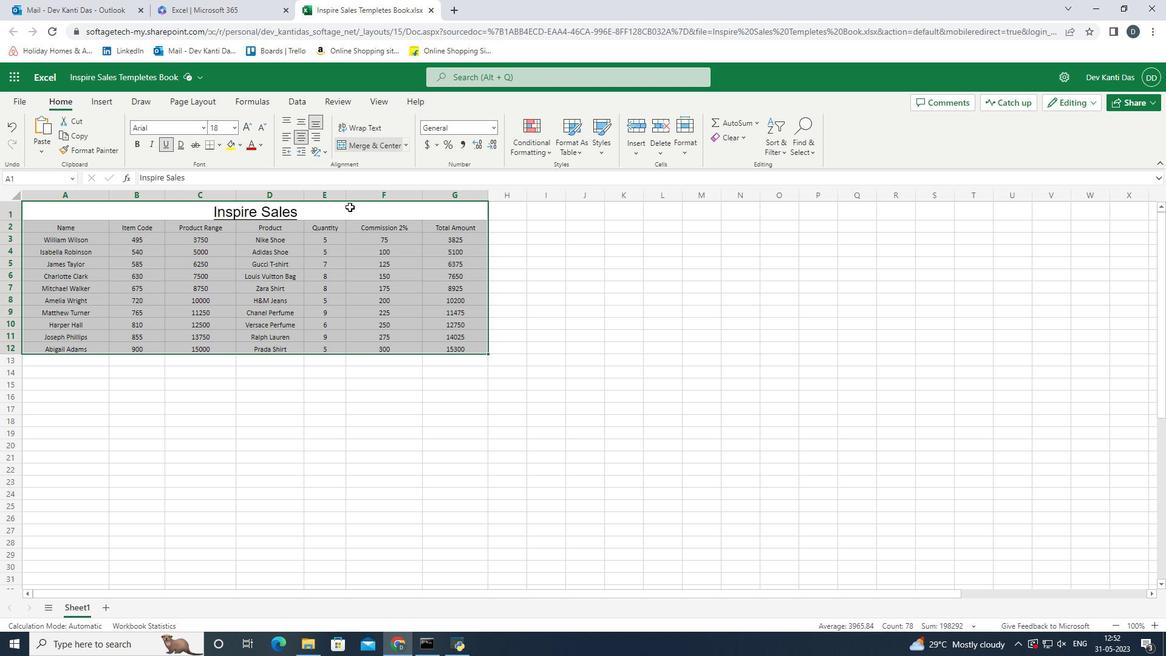 
Action: Mouse moved to (260, 142)
Screenshot: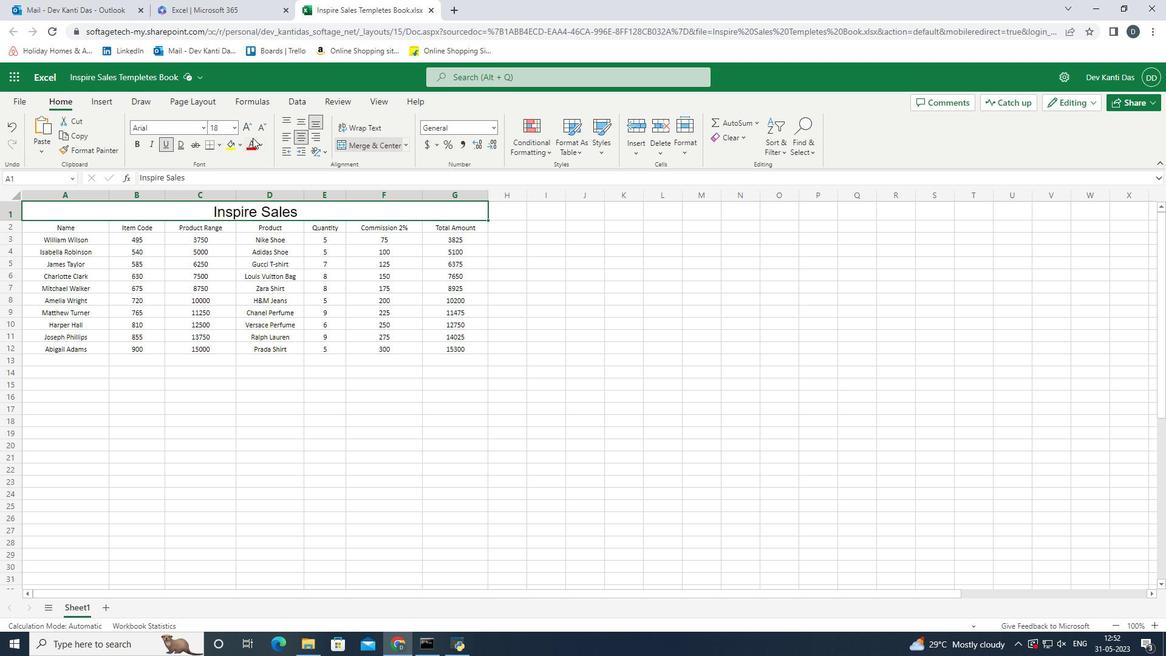 
Action: Mouse pressed left at (260, 142)
Screenshot: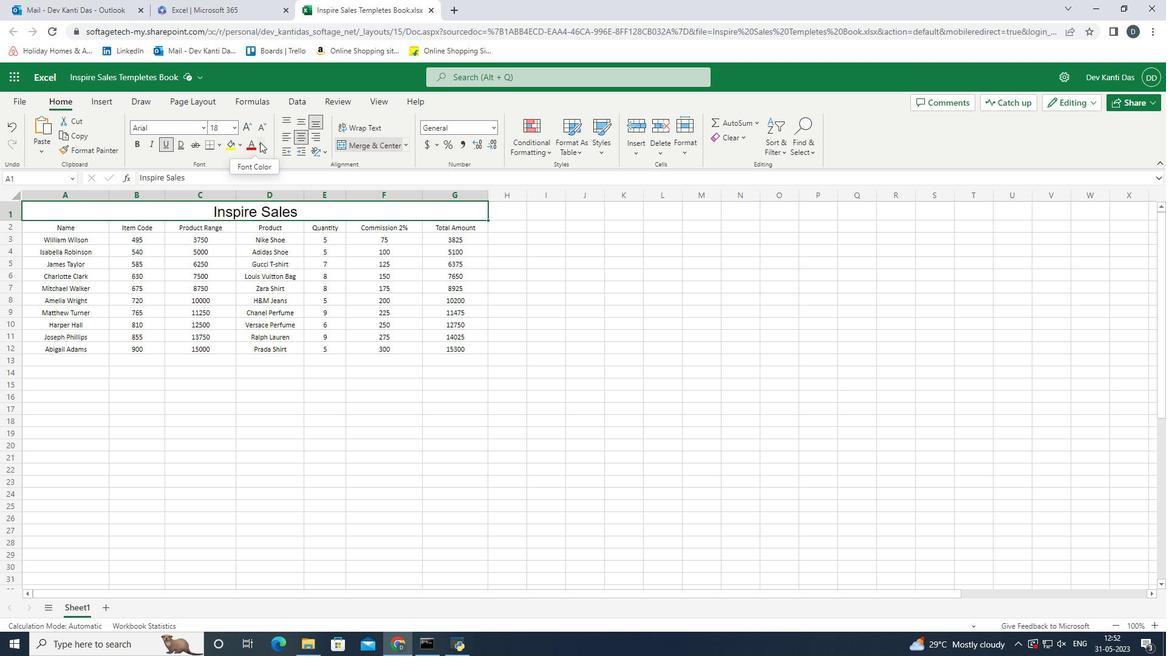 
Action: Mouse moved to (269, 311)
Screenshot: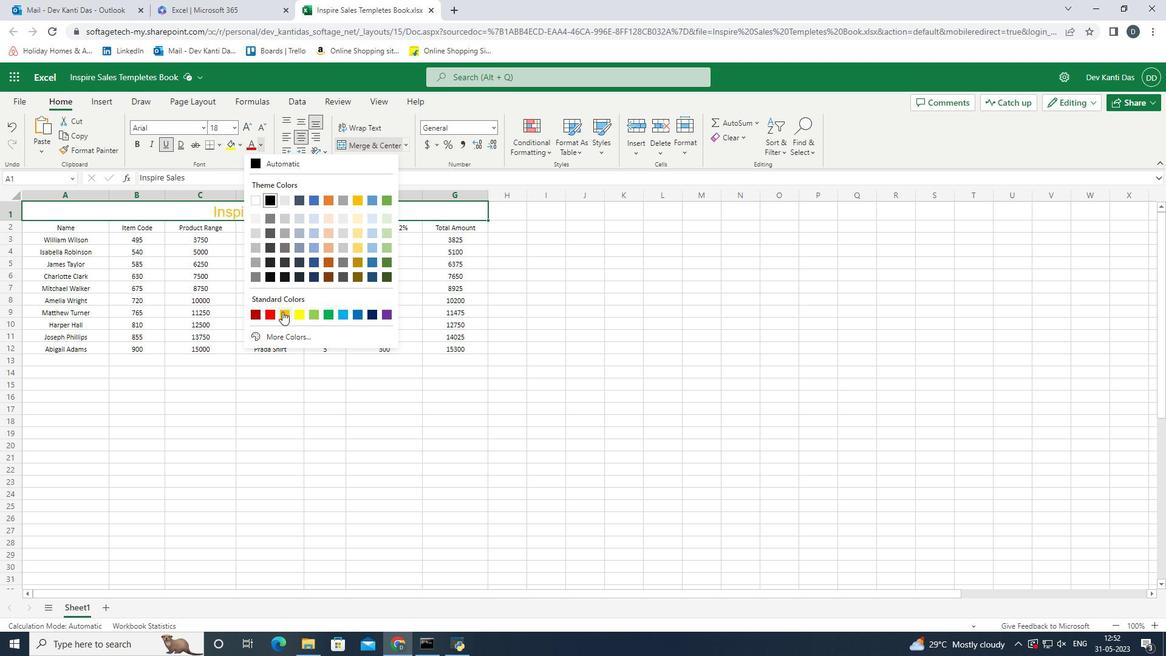 
Action: Mouse pressed left at (269, 311)
Screenshot: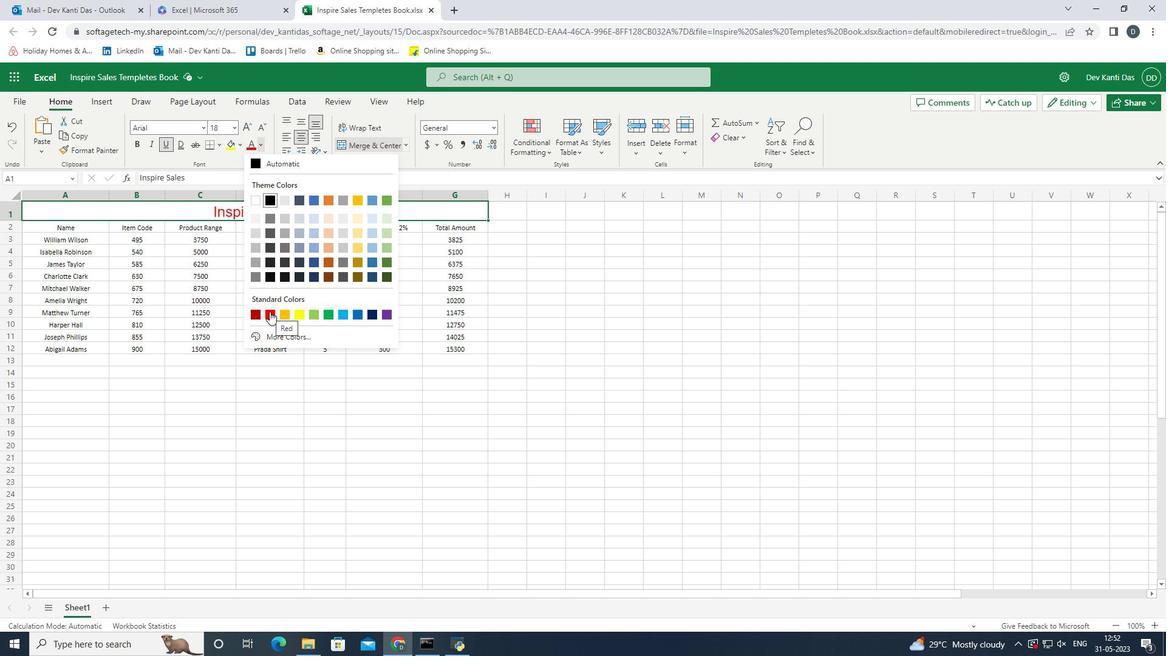 
Action: Mouse moved to (65, 223)
Screenshot: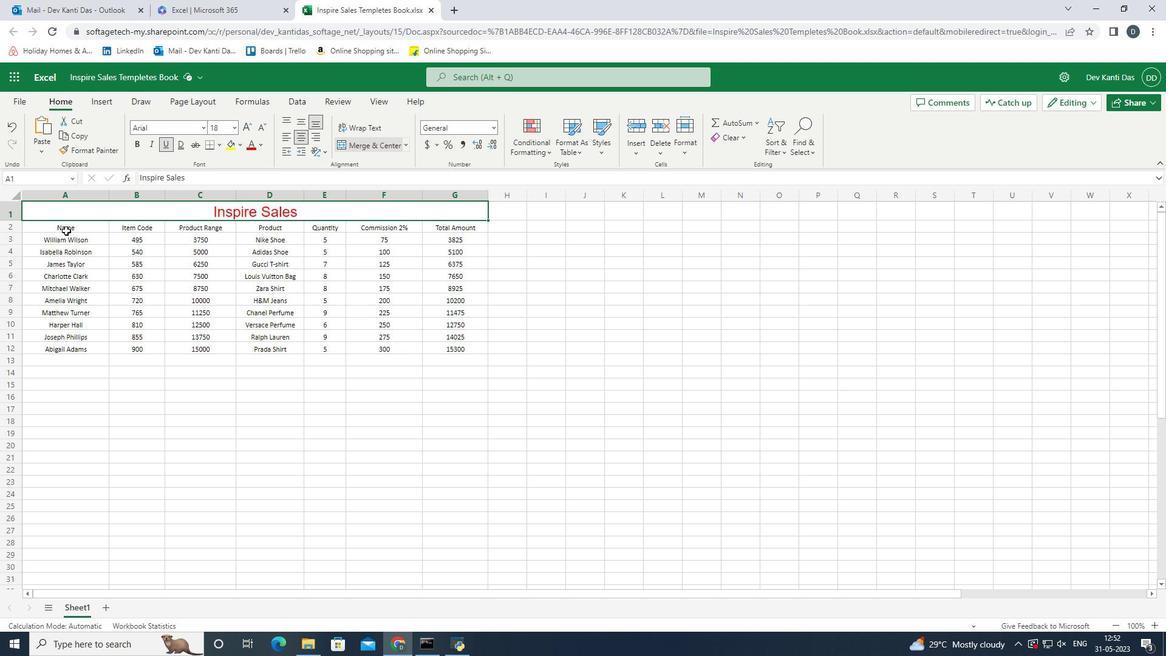 
Action: Mouse pressed left at (65, 223)
Screenshot: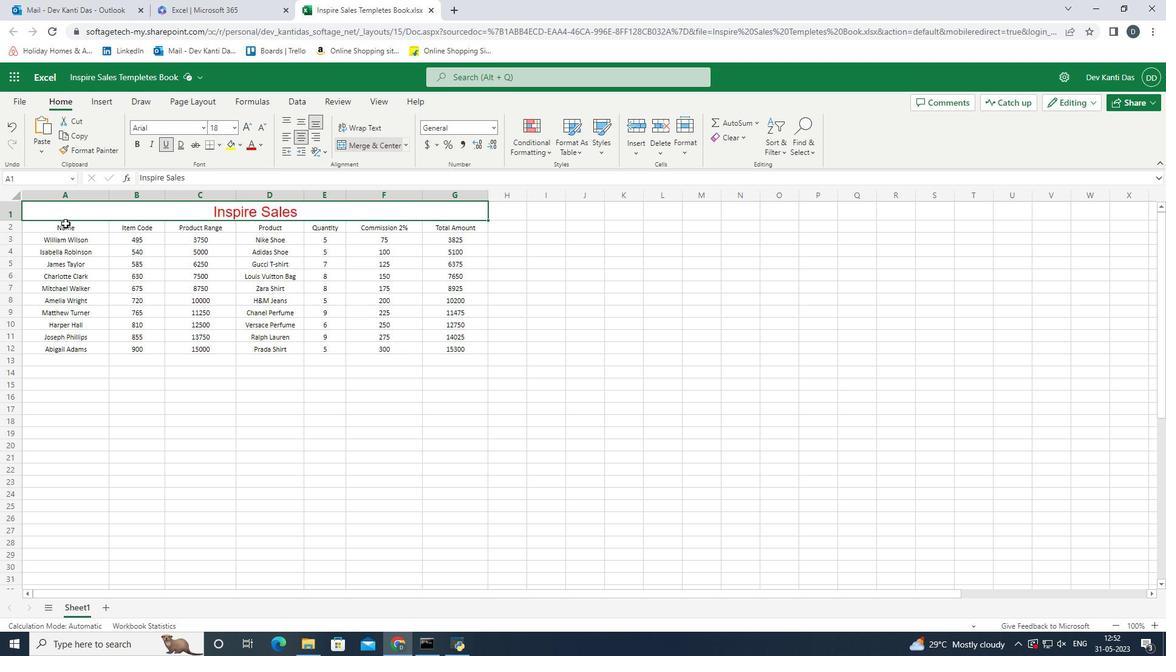 
Action: Mouse moved to (66, 226)
Screenshot: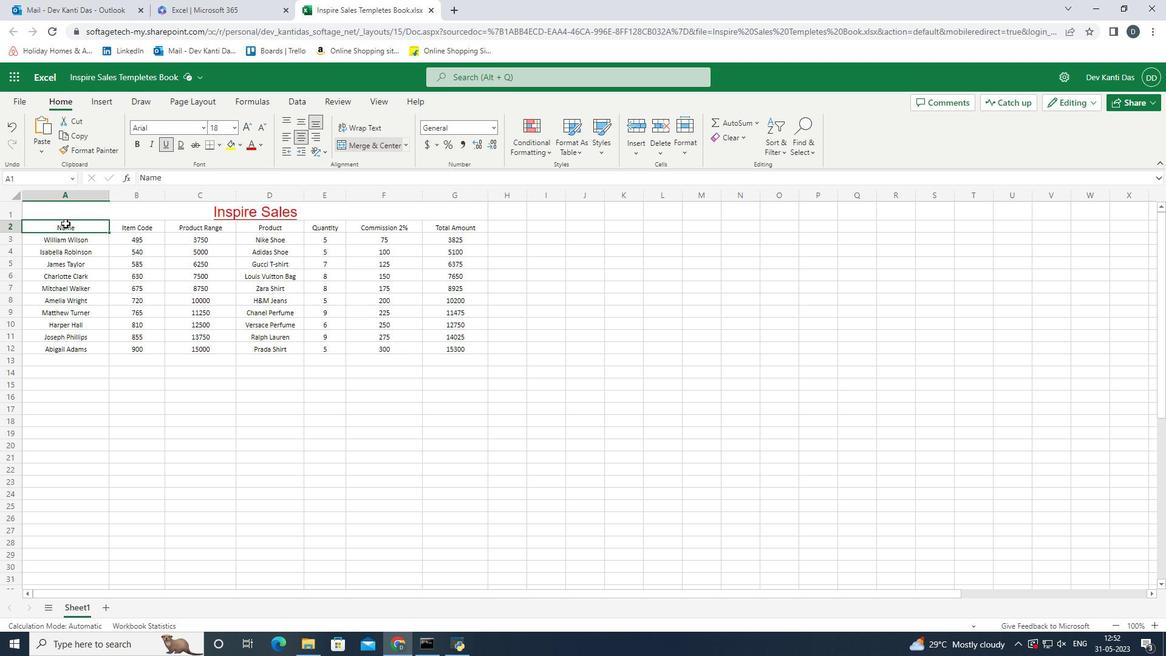 
Action: Mouse pressed left at (66, 226)
Screenshot: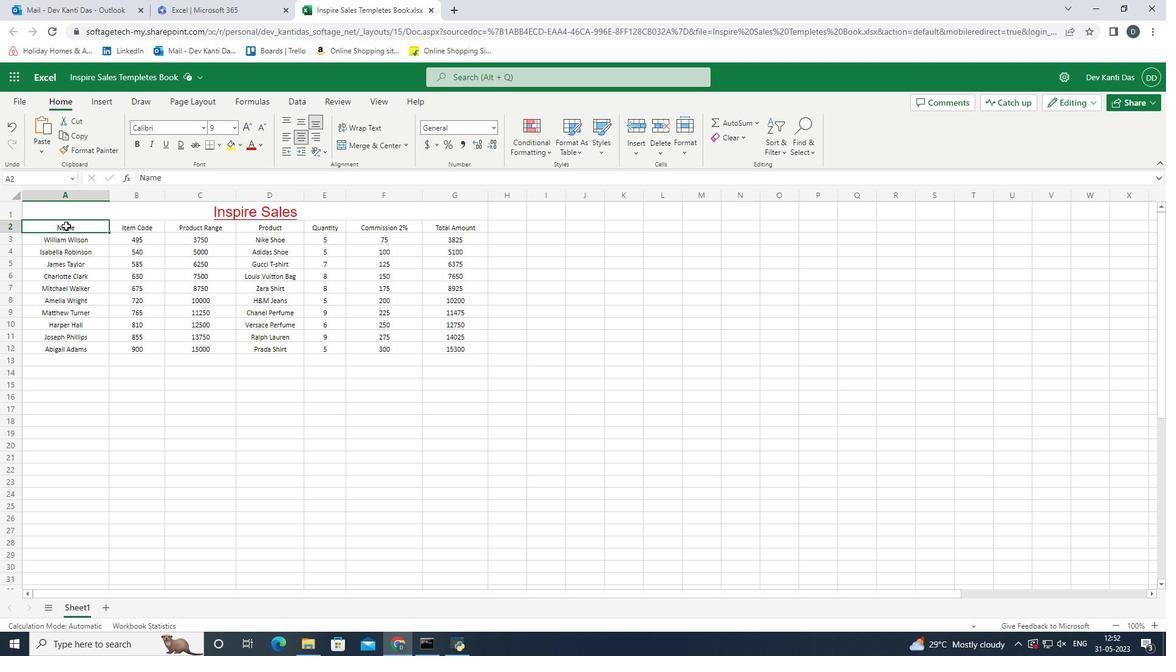 
Action: Mouse moved to (218, 145)
Screenshot: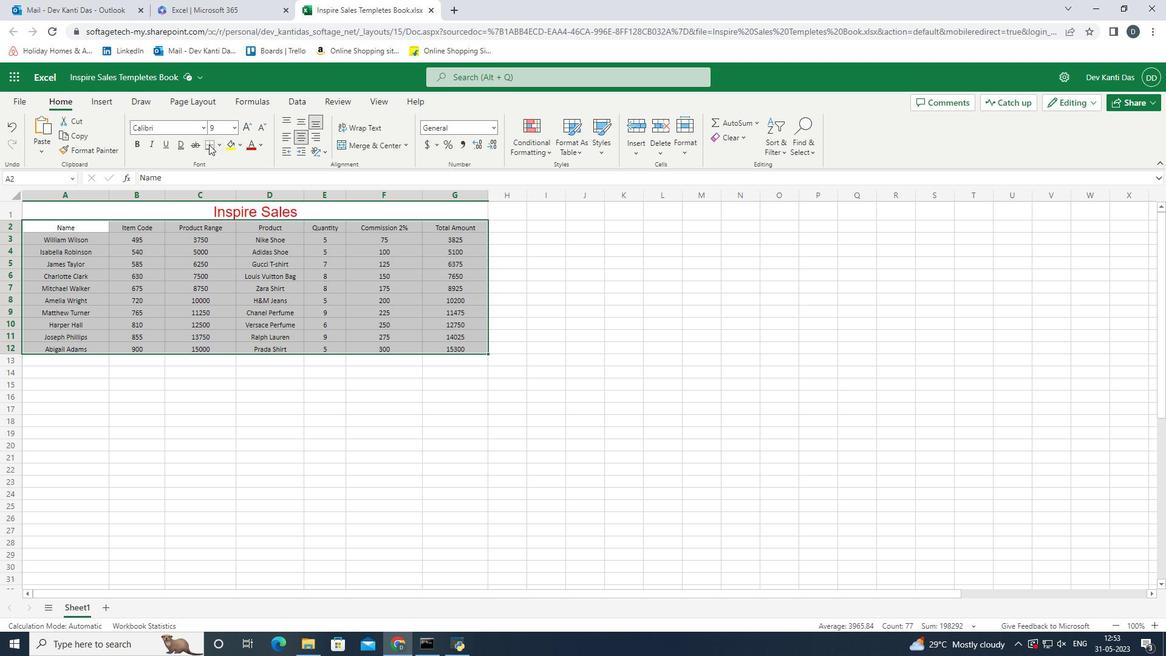 
Action: Mouse pressed left at (218, 145)
Screenshot: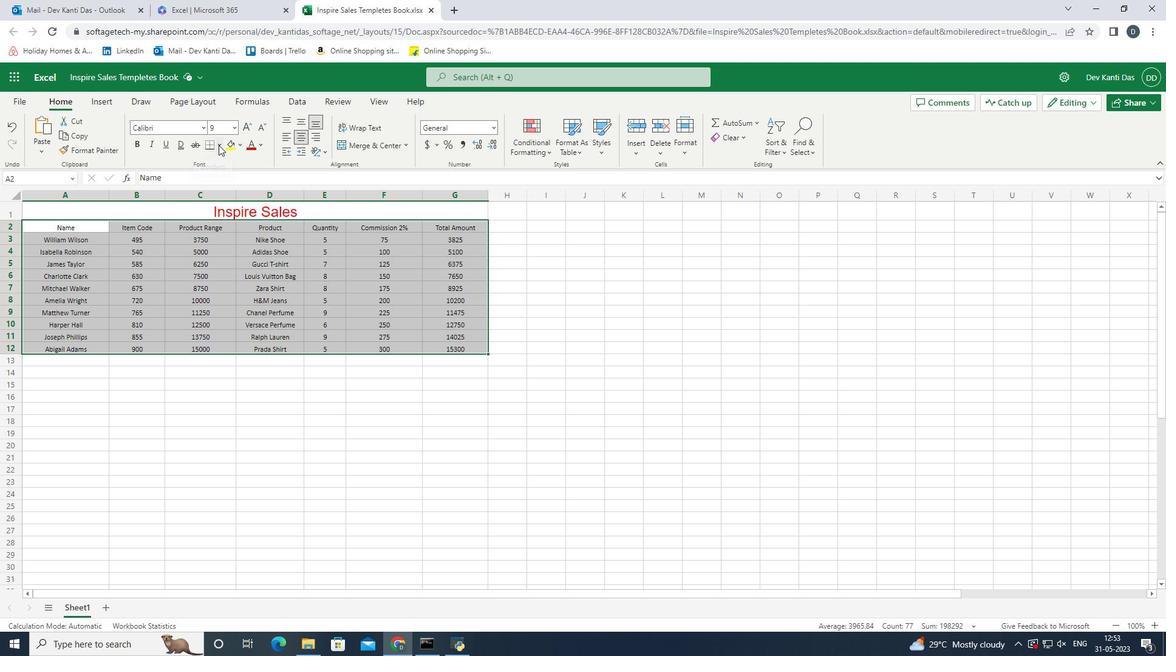 
Action: Mouse moved to (216, 172)
Screenshot: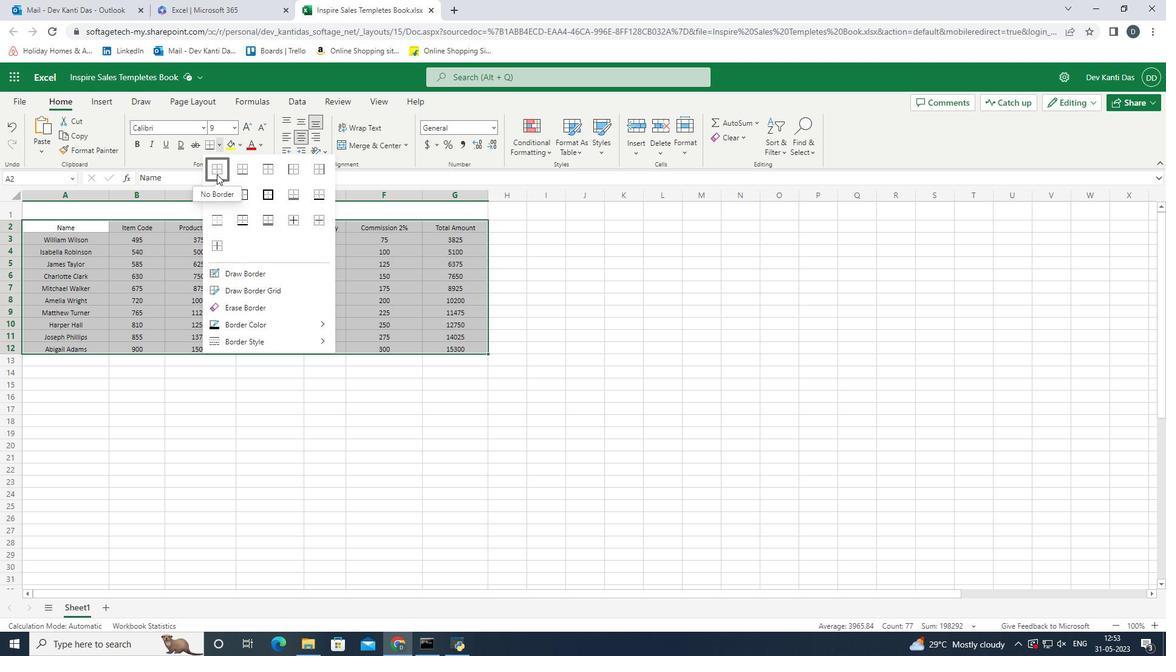 
Action: Mouse pressed left at (216, 172)
Screenshot: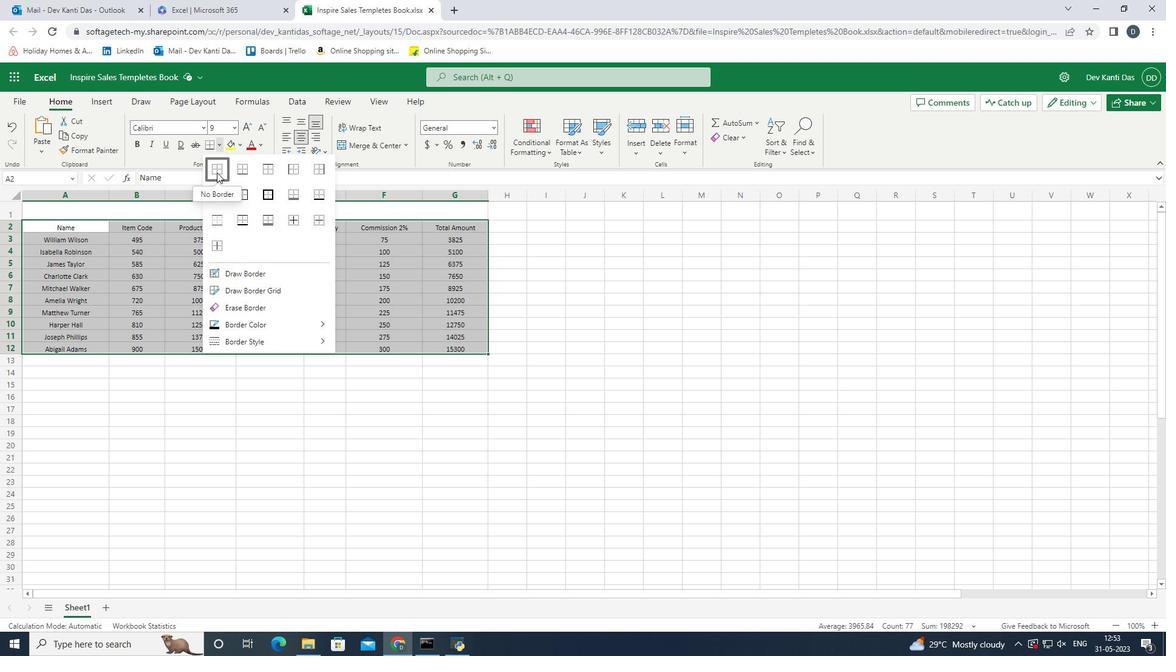 
Action: Mouse moved to (467, 346)
Screenshot: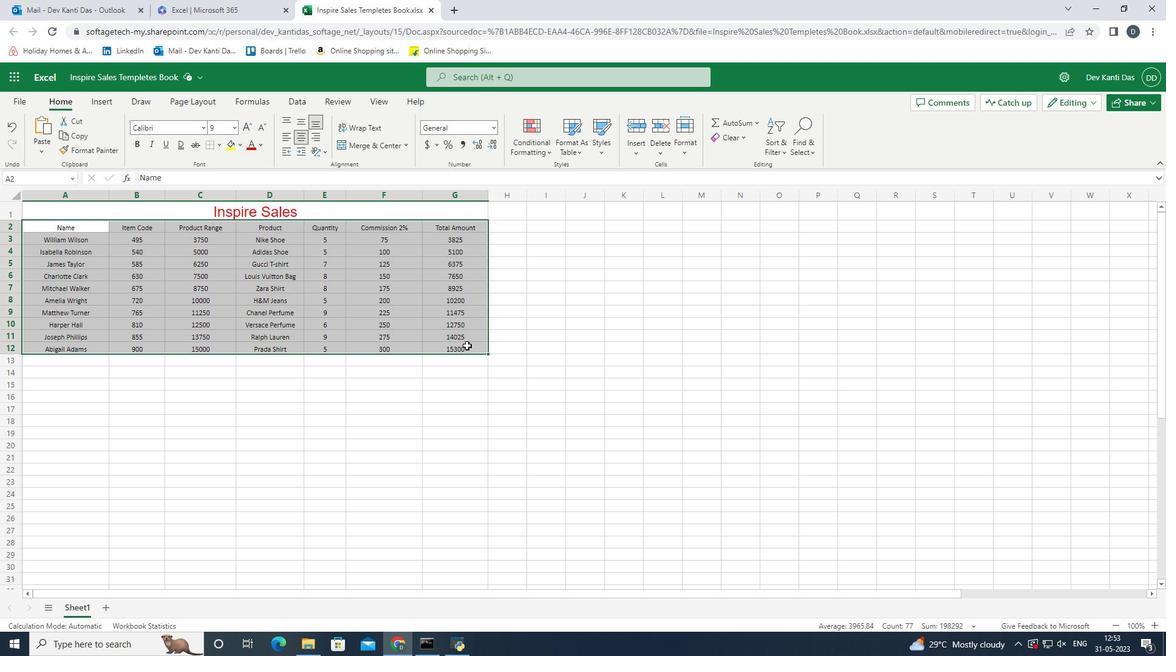 
Action: Mouse pressed left at (467, 346)
Screenshot: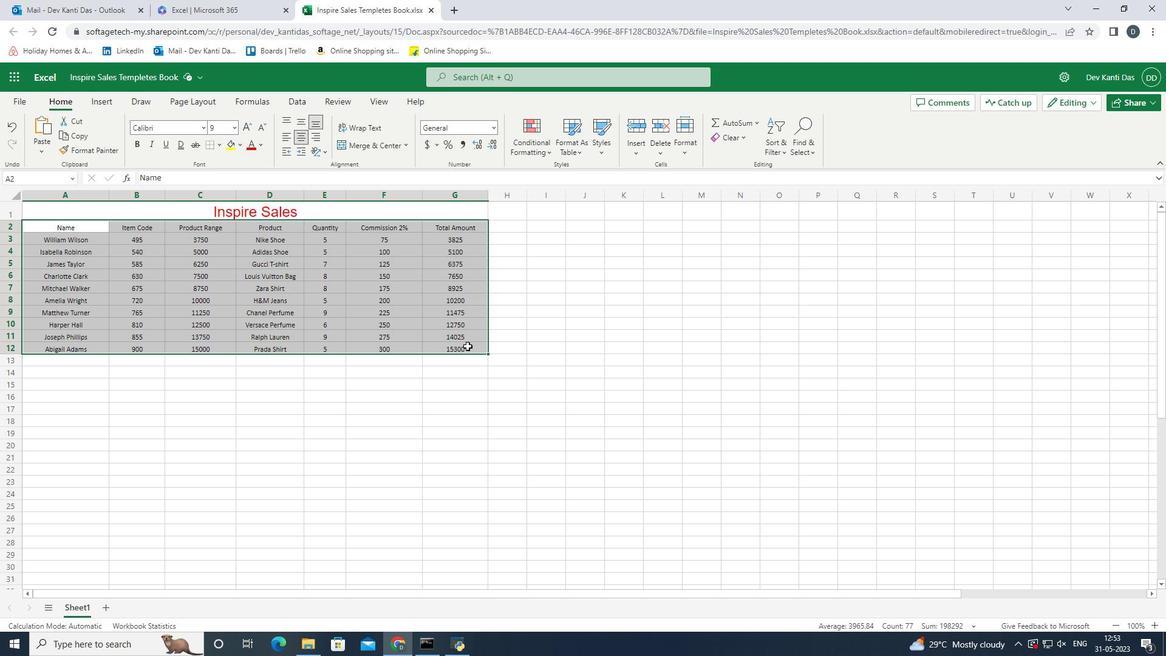 
